 Task: Find connections with filter location La Unión with filter topic #Hiringwith filter profile language German with filter current company Denave with filter school The Interior Design Institute with filter industry Pet Services with filter service category Insurance with filter keywords title Restaurant Manager
Action: Mouse moved to (234, 258)
Screenshot: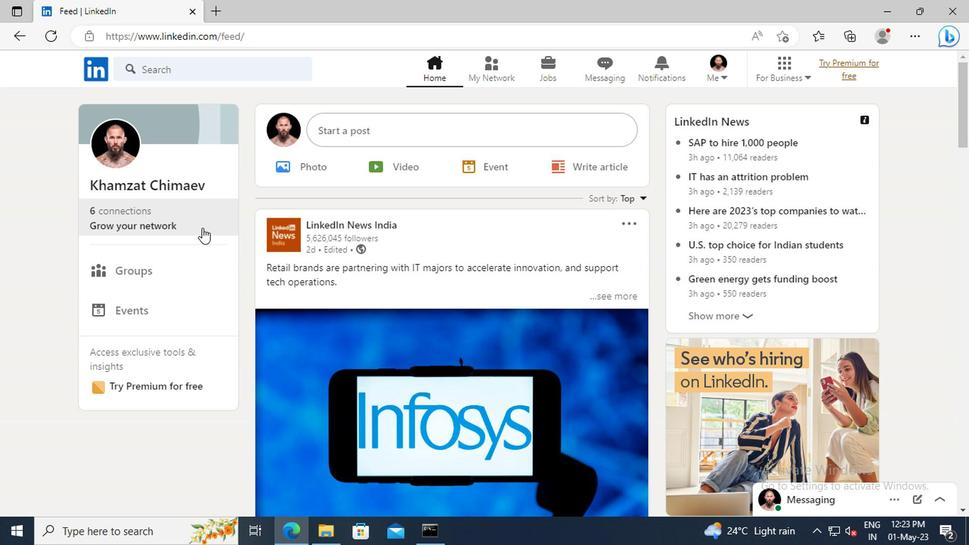 
Action: Mouse pressed left at (234, 258)
Screenshot: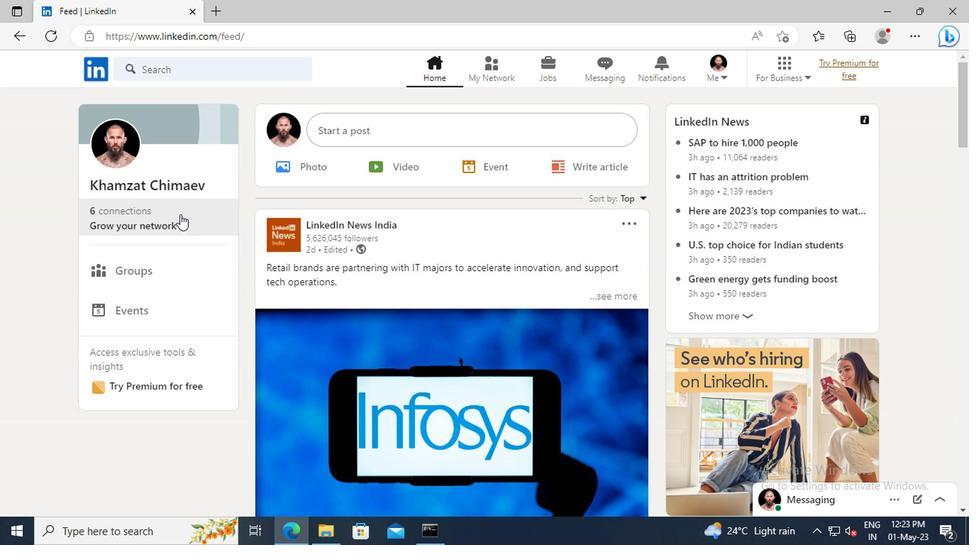 
Action: Mouse moved to (220, 213)
Screenshot: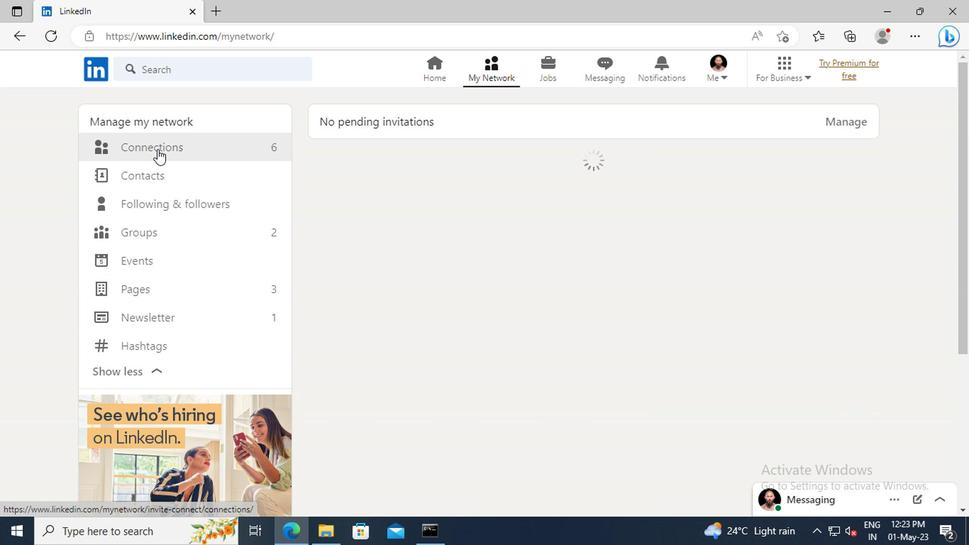 
Action: Mouse pressed left at (220, 213)
Screenshot: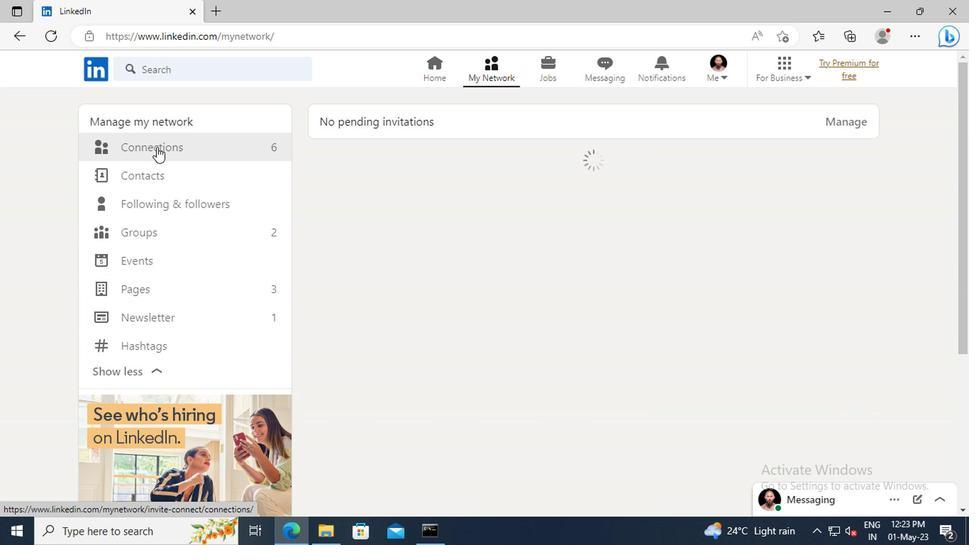 
Action: Mouse moved to (519, 218)
Screenshot: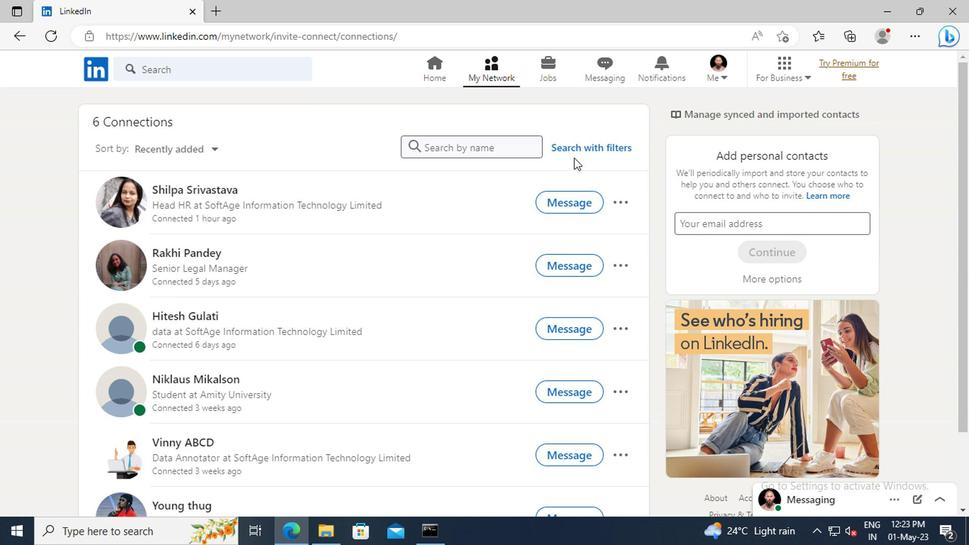 
Action: Mouse pressed left at (519, 218)
Screenshot: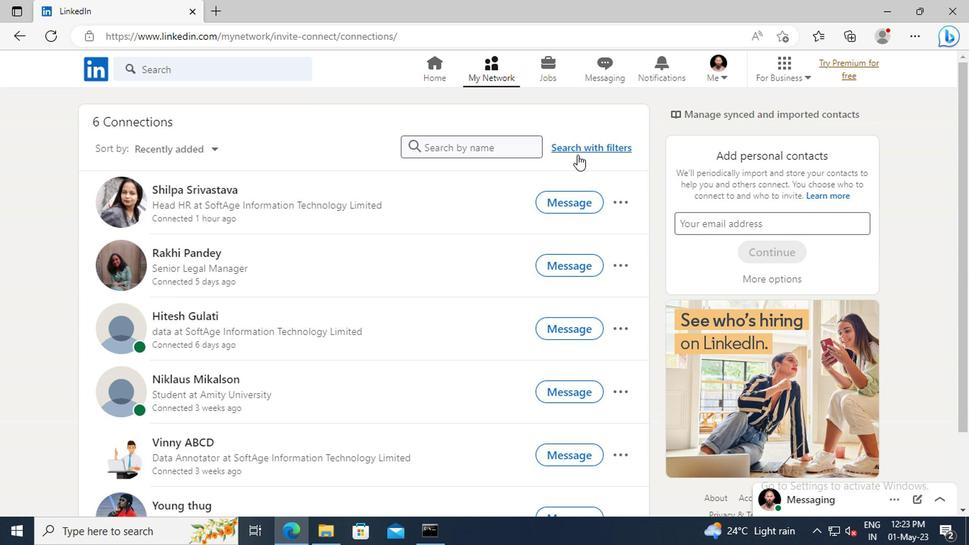 
Action: Mouse moved to (493, 188)
Screenshot: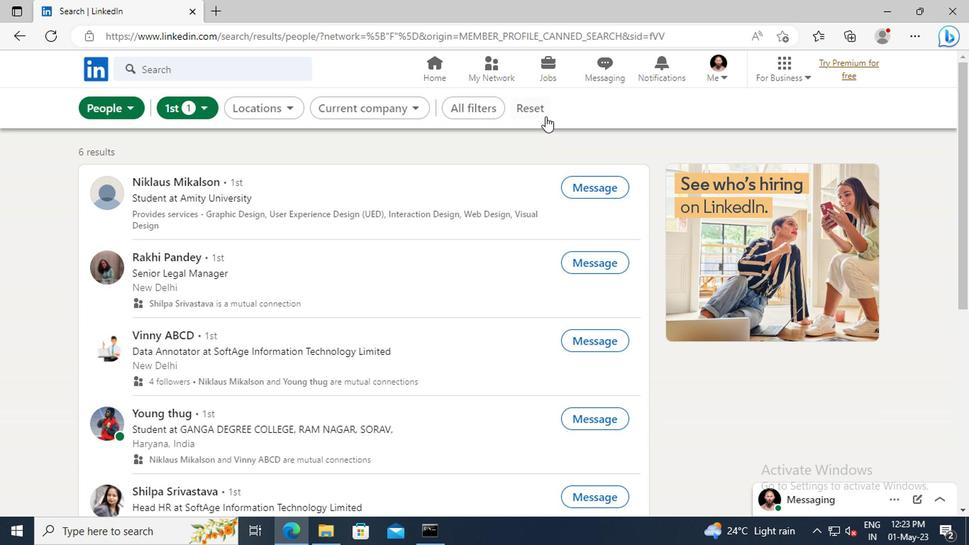 
Action: Mouse pressed left at (493, 188)
Screenshot: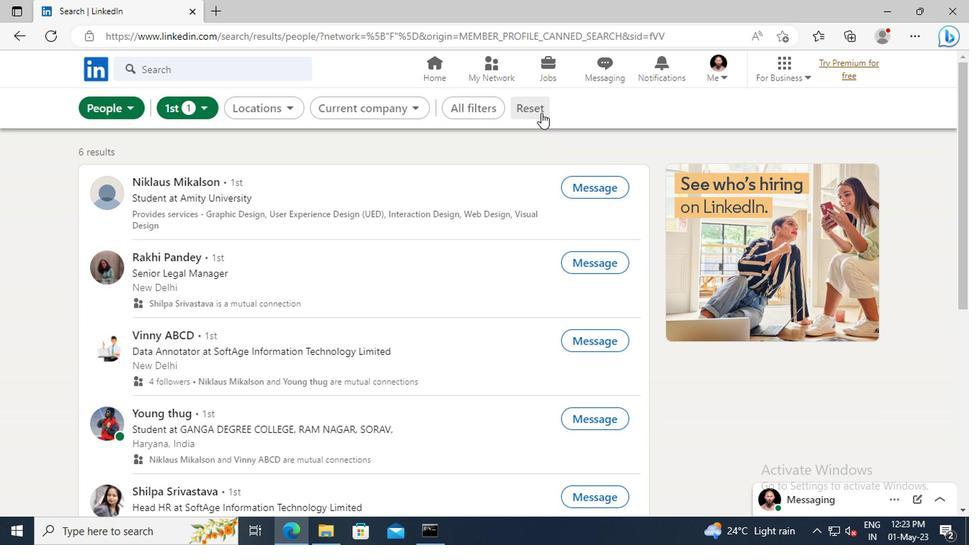 
Action: Mouse moved to (465, 187)
Screenshot: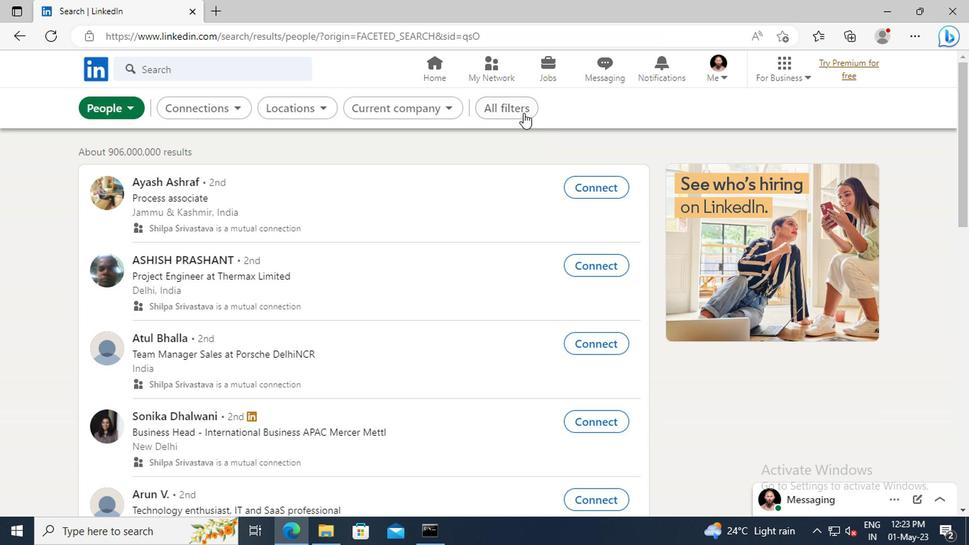
Action: Mouse pressed left at (465, 187)
Screenshot: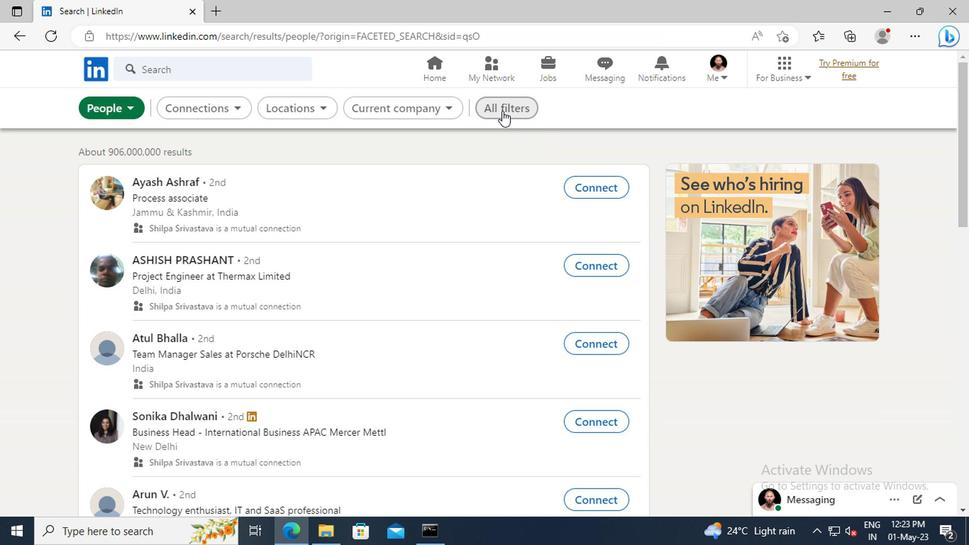 
Action: Mouse moved to (640, 275)
Screenshot: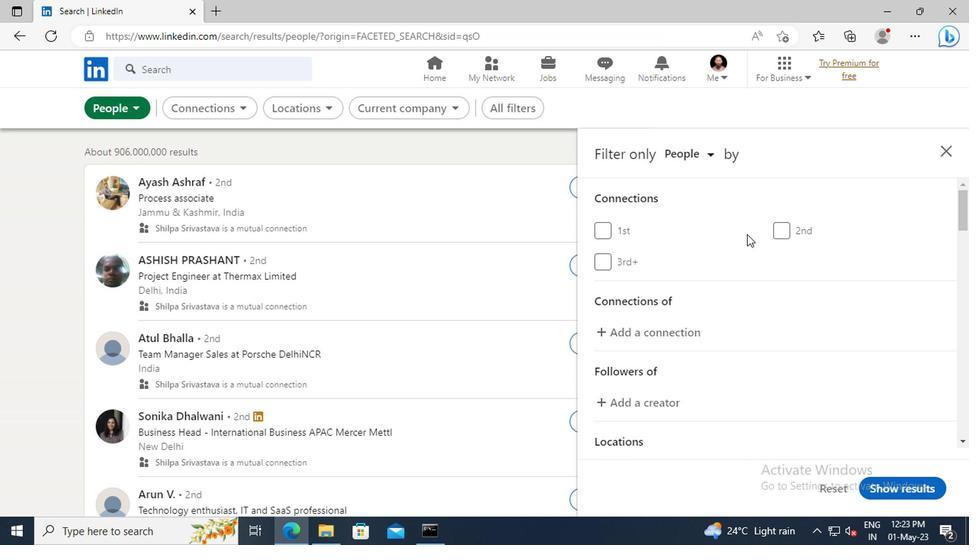 
Action: Mouse scrolled (640, 274) with delta (0, 0)
Screenshot: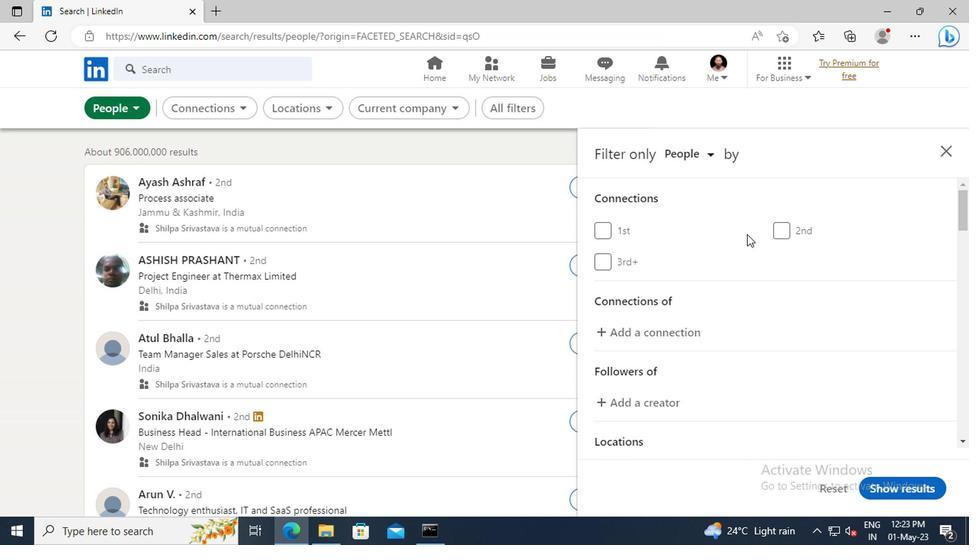
Action: Mouse scrolled (640, 274) with delta (0, 0)
Screenshot: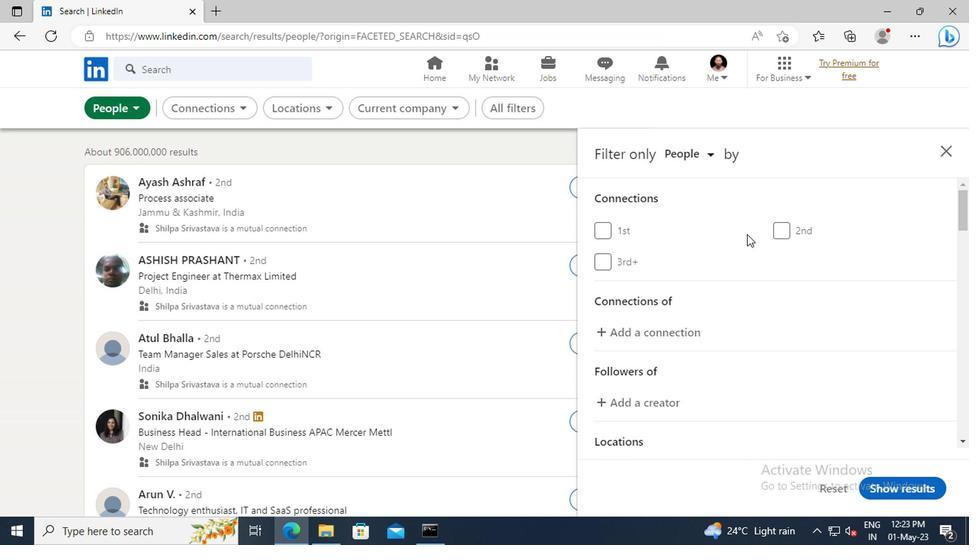 
Action: Mouse scrolled (640, 274) with delta (0, 0)
Screenshot: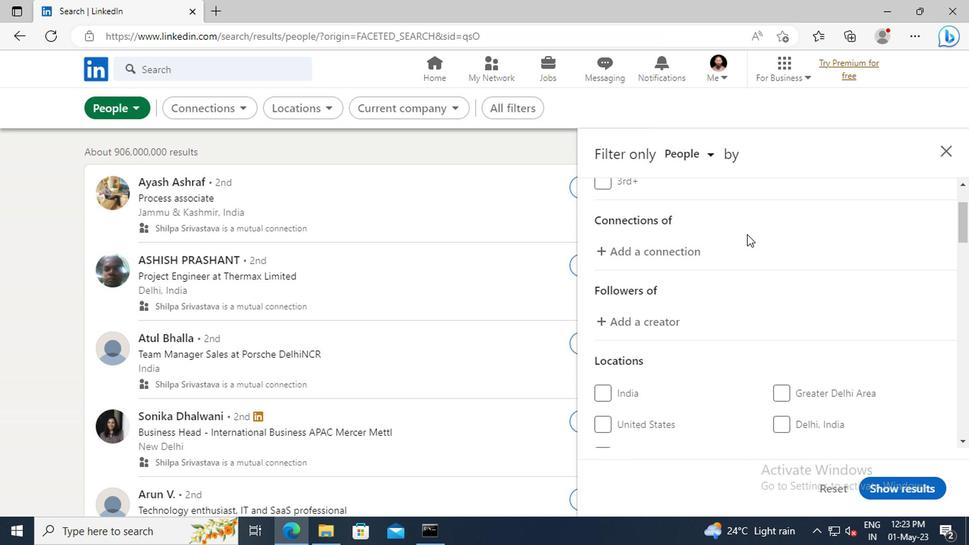 
Action: Mouse scrolled (640, 274) with delta (0, 0)
Screenshot: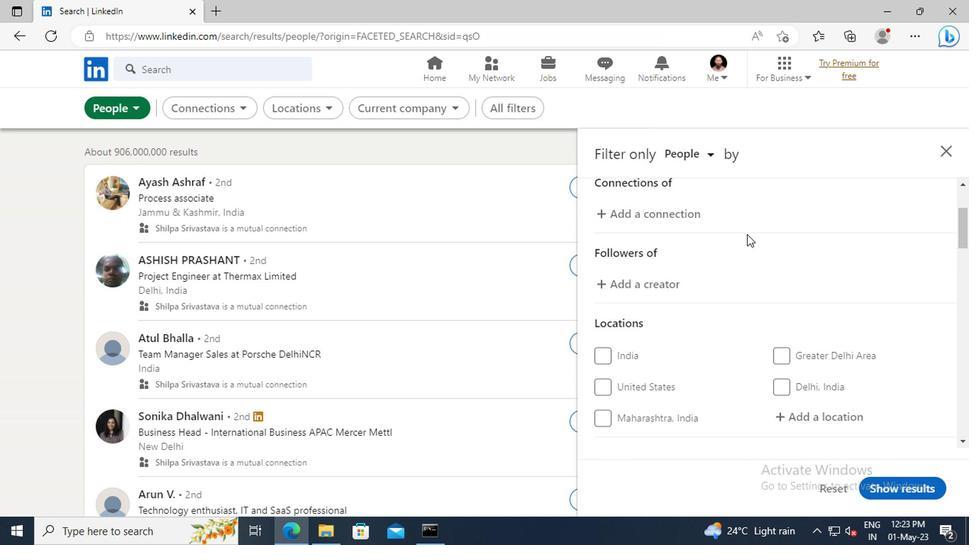 
Action: Mouse scrolled (640, 274) with delta (0, 0)
Screenshot: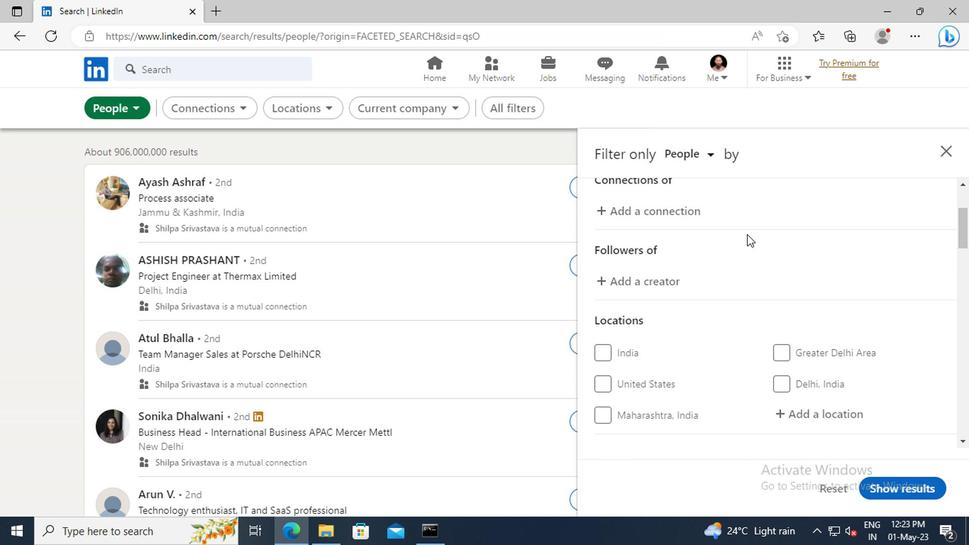 
Action: Mouse scrolled (640, 274) with delta (0, 0)
Screenshot: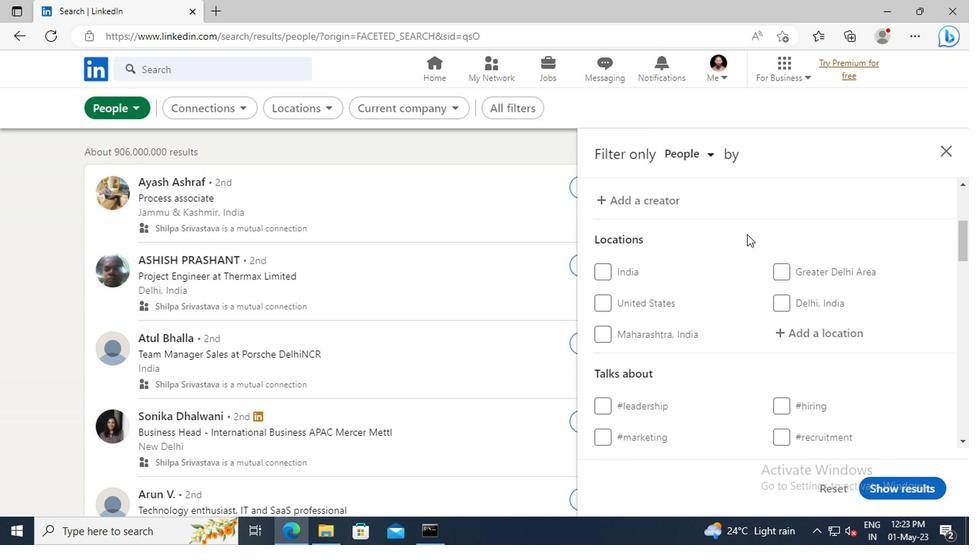 
Action: Mouse moved to (669, 314)
Screenshot: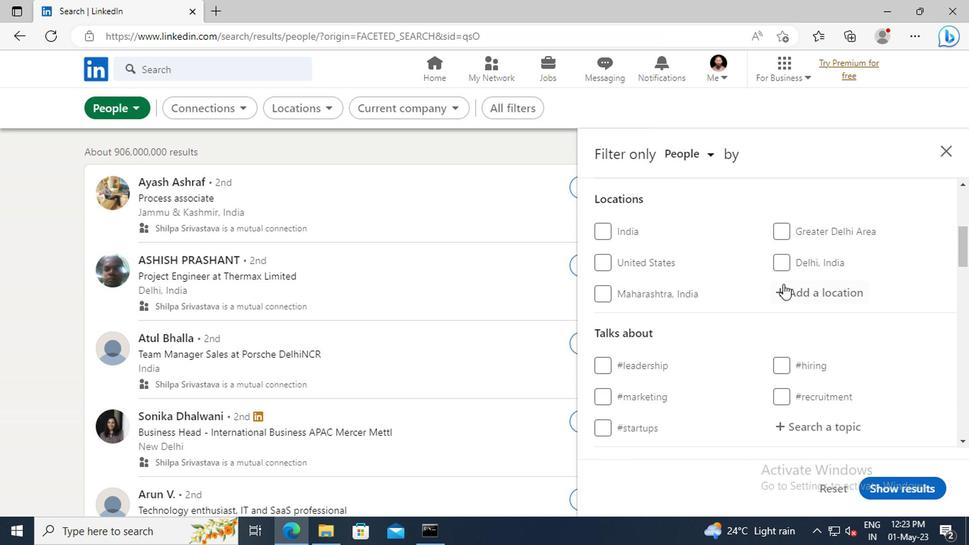
Action: Mouse pressed left at (669, 314)
Screenshot: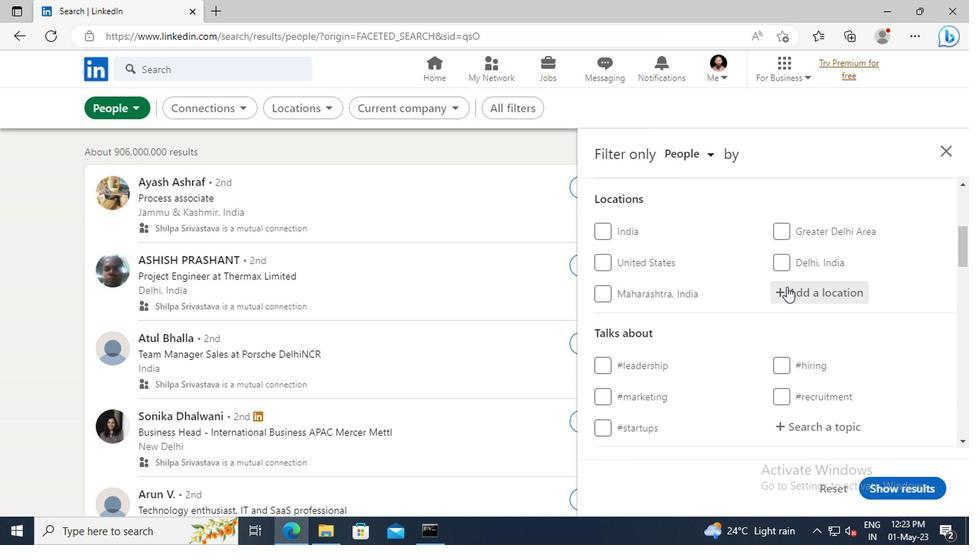 
Action: Key pressed <Key.shift>LA<Key.space><Key.shift>UNION
Screenshot: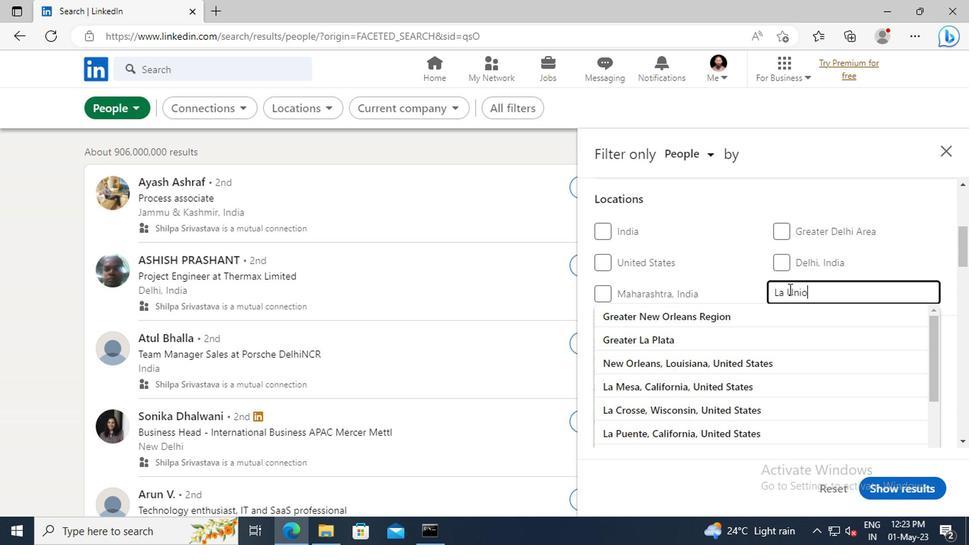 
Action: Mouse moved to (673, 333)
Screenshot: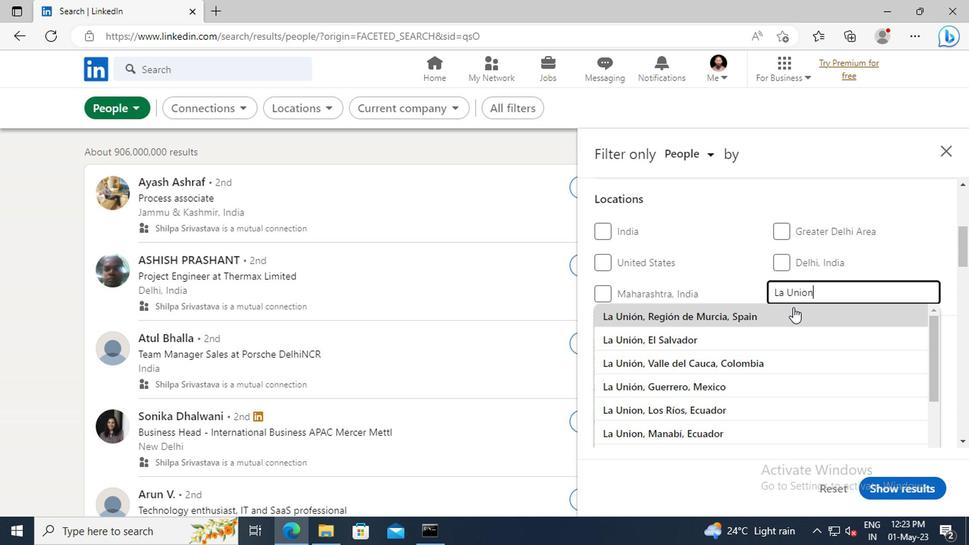 
Action: Mouse pressed left at (673, 333)
Screenshot: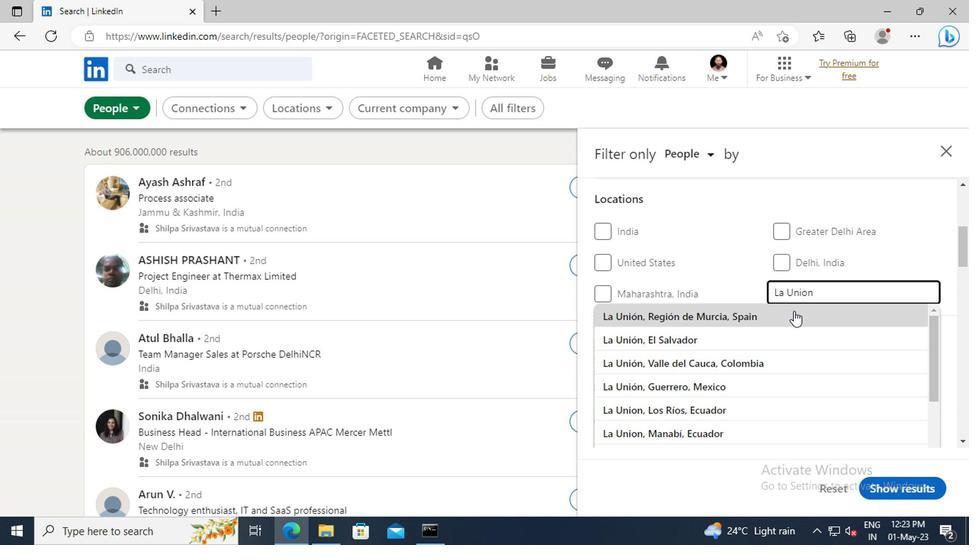 
Action: Mouse scrolled (673, 333) with delta (0, 0)
Screenshot: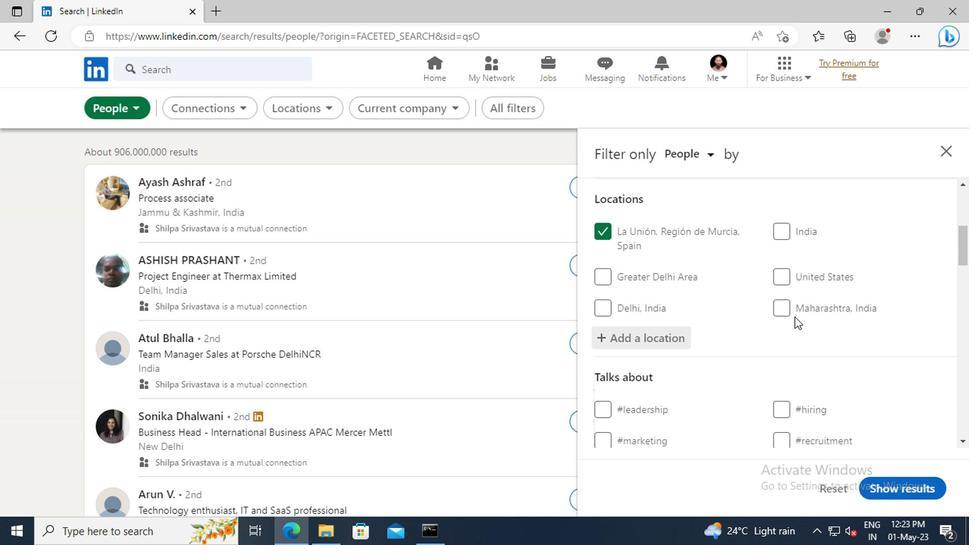 
Action: Mouse scrolled (673, 333) with delta (0, 0)
Screenshot: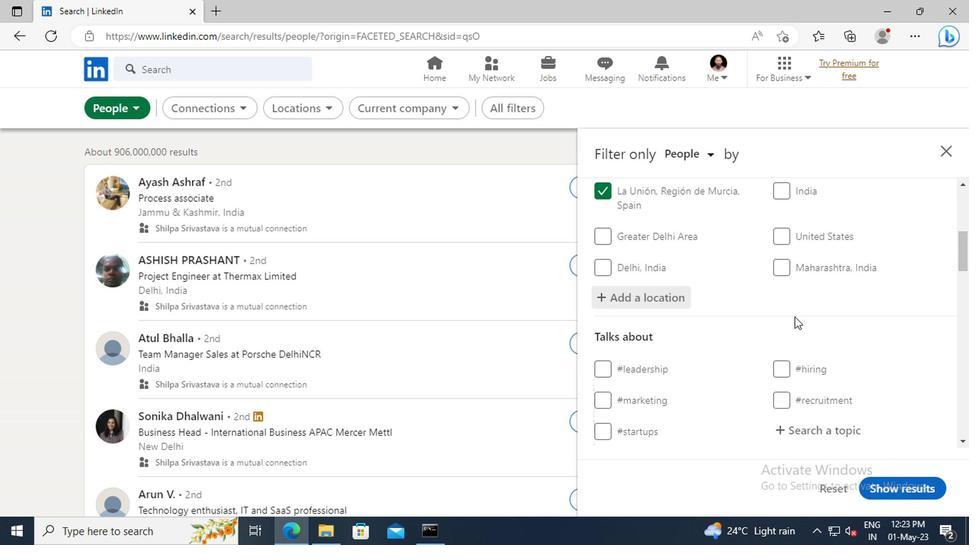 
Action: Mouse scrolled (673, 333) with delta (0, 0)
Screenshot: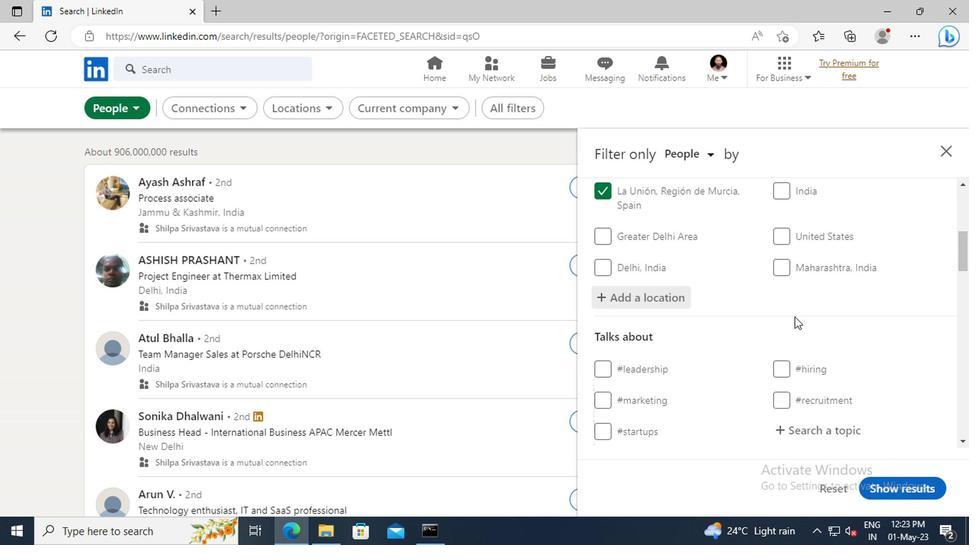 
Action: Mouse moved to (672, 353)
Screenshot: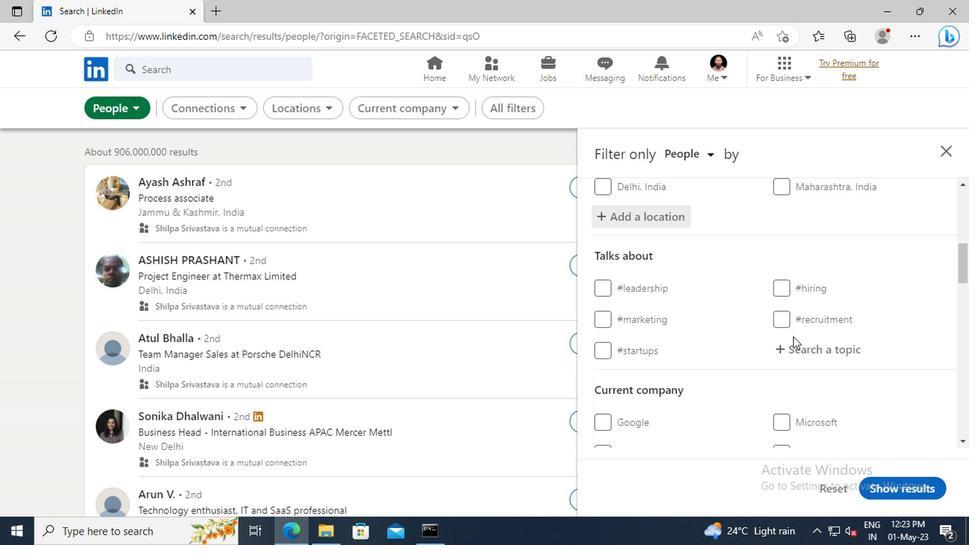 
Action: Mouse pressed left at (672, 353)
Screenshot: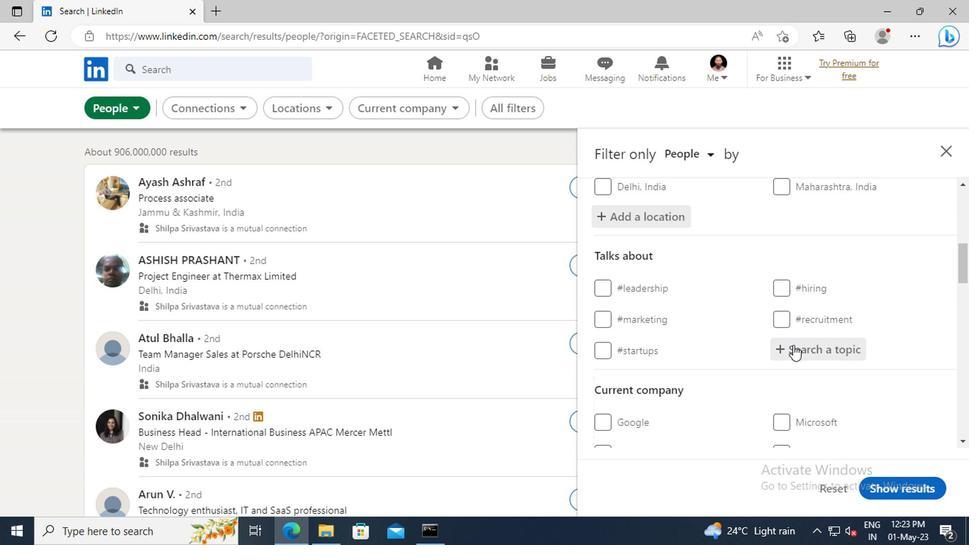 
Action: Mouse moved to (672, 353)
Screenshot: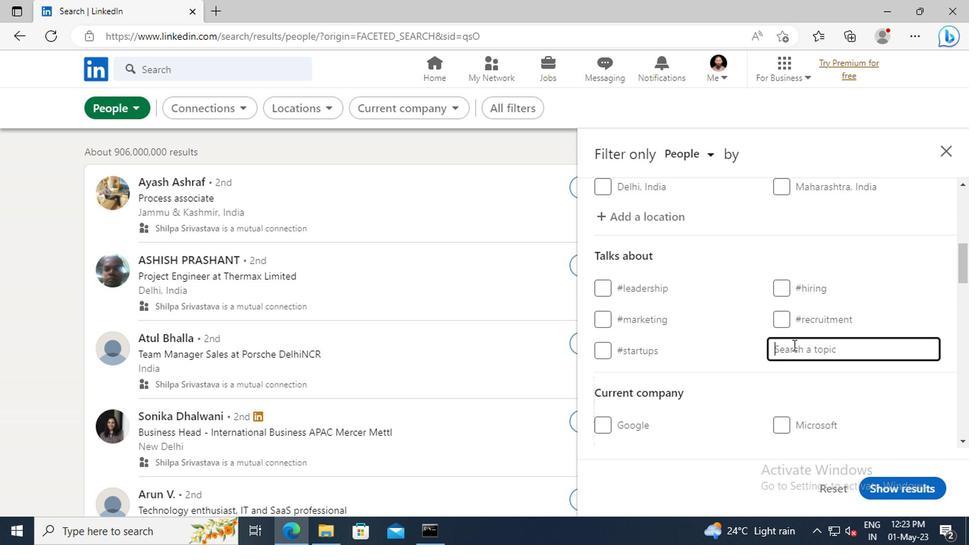 
Action: Key pressed <Key.shift>HIRING
Screenshot: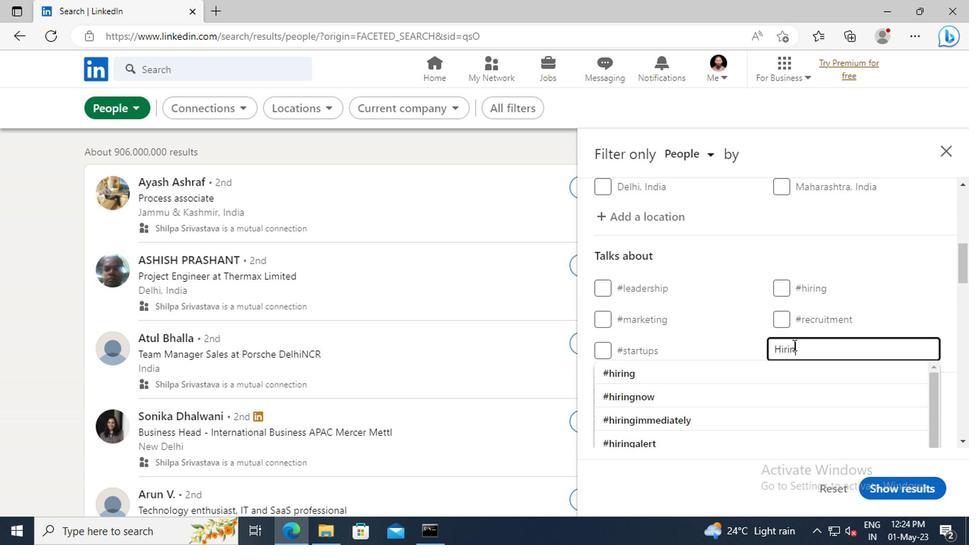 
Action: Mouse moved to (660, 374)
Screenshot: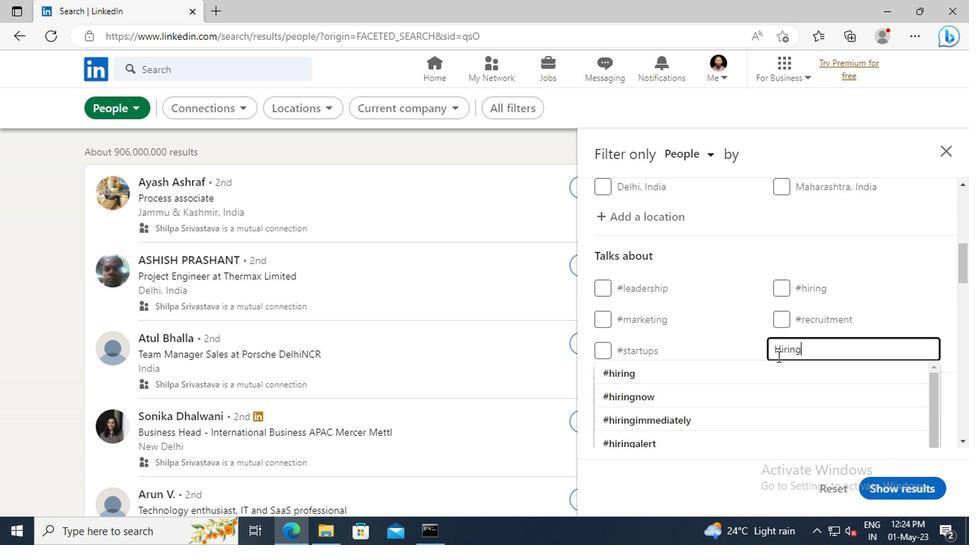 
Action: Mouse pressed left at (660, 374)
Screenshot: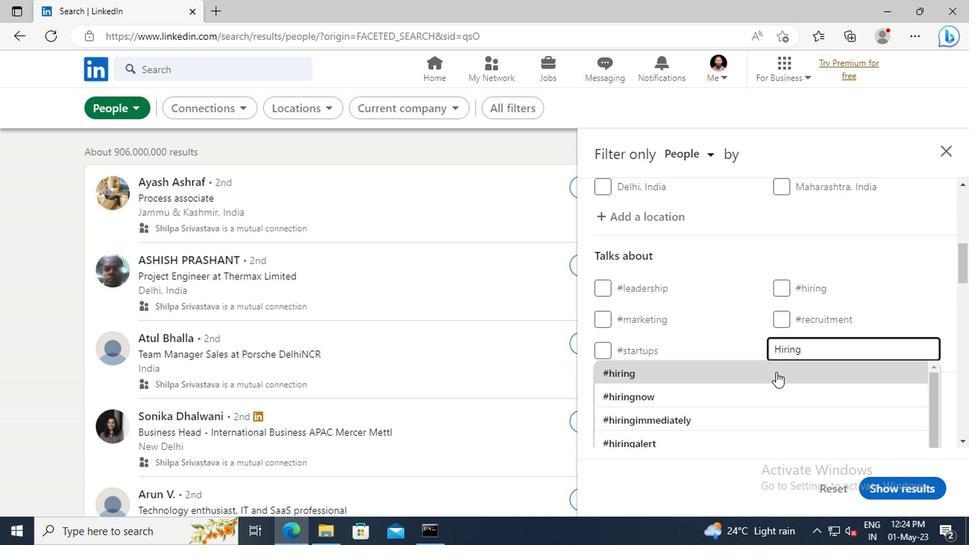 
Action: Mouse scrolled (660, 374) with delta (0, 0)
Screenshot: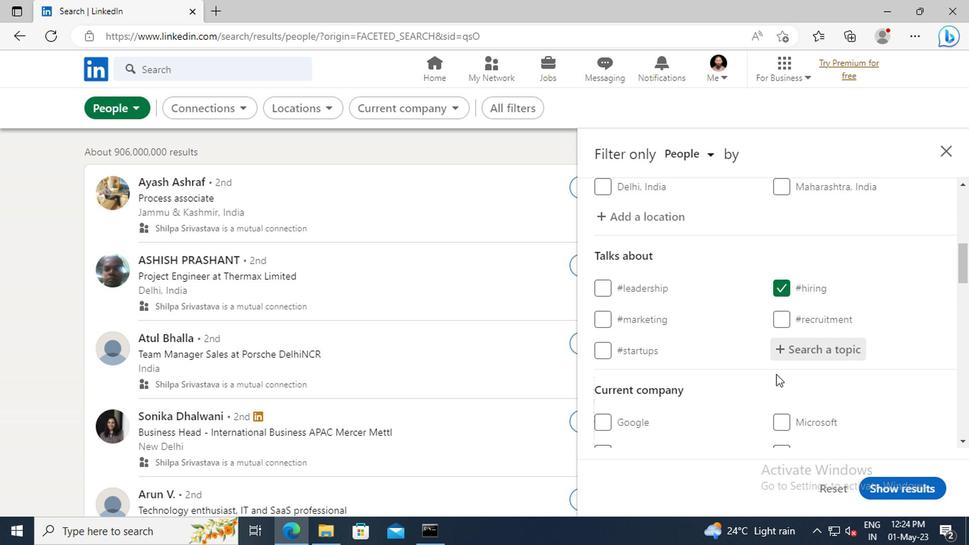 
Action: Mouse scrolled (660, 374) with delta (0, 0)
Screenshot: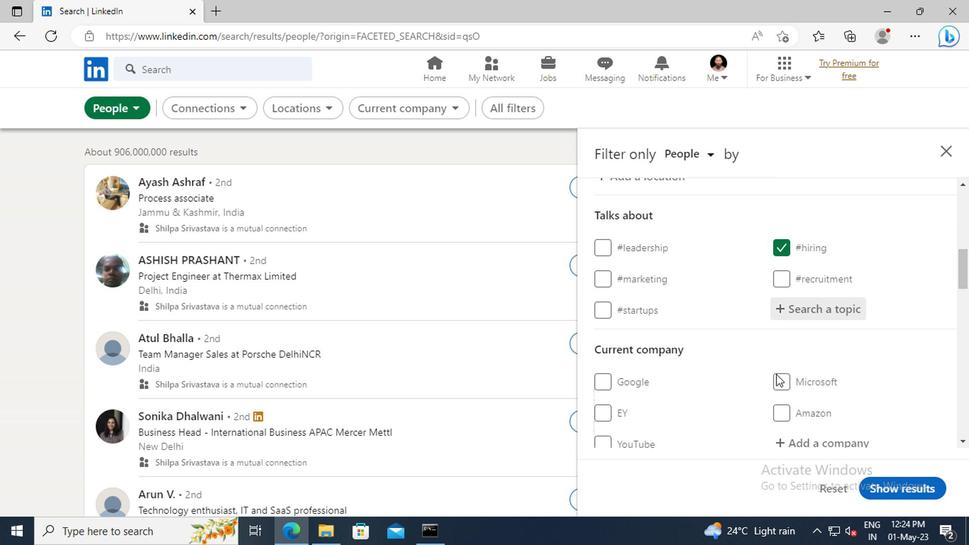 
Action: Mouse scrolled (660, 374) with delta (0, 0)
Screenshot: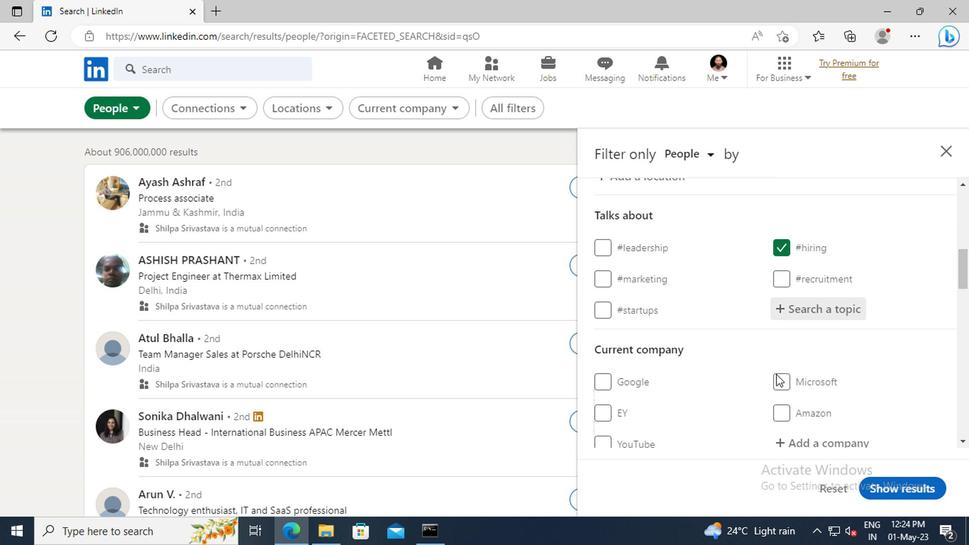
Action: Mouse scrolled (660, 374) with delta (0, 0)
Screenshot: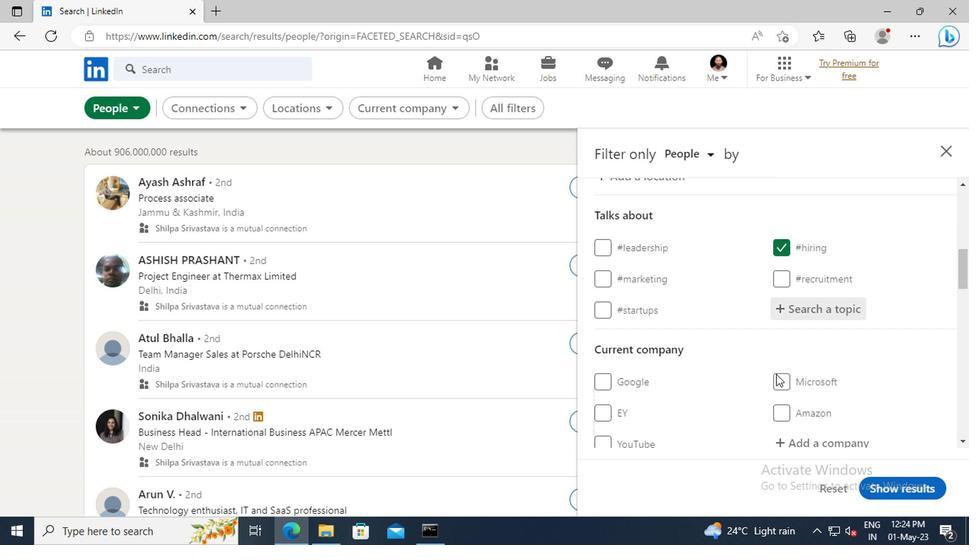 
Action: Mouse scrolled (660, 374) with delta (0, 0)
Screenshot: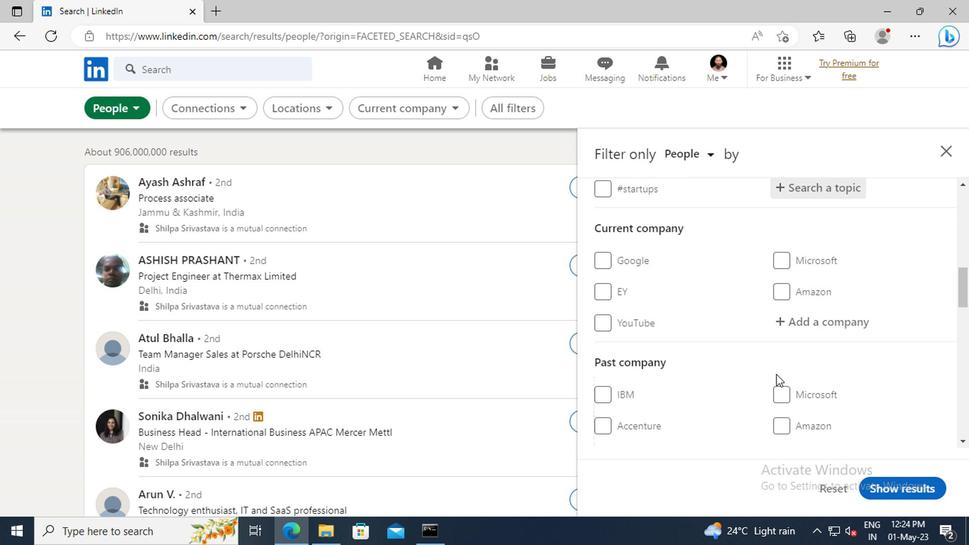 
Action: Mouse scrolled (660, 374) with delta (0, 0)
Screenshot: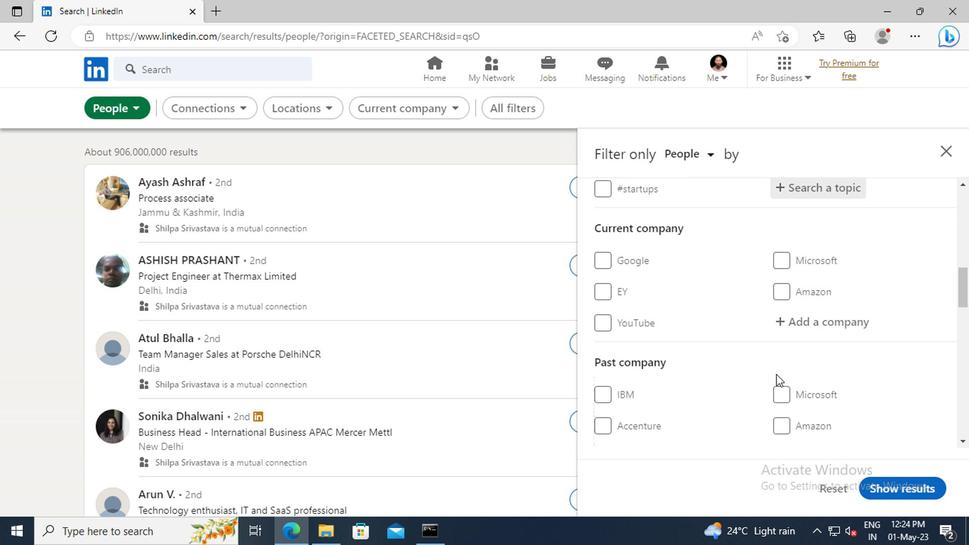 
Action: Mouse scrolled (660, 374) with delta (0, 0)
Screenshot: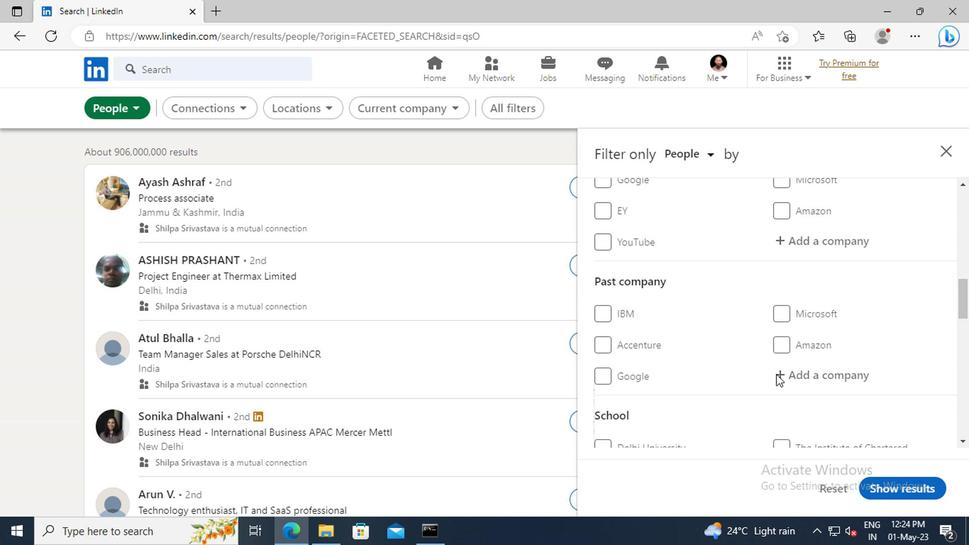 
Action: Mouse scrolled (660, 374) with delta (0, 0)
Screenshot: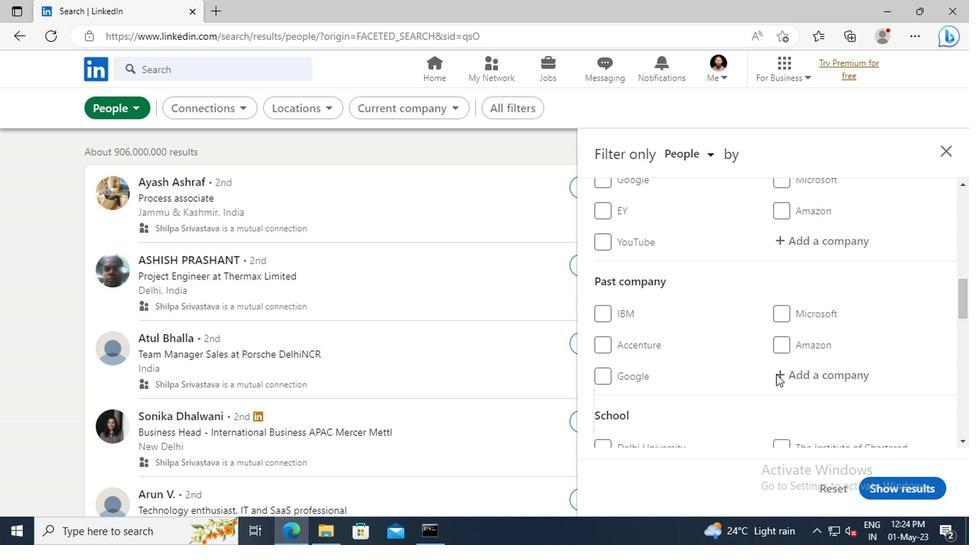 
Action: Mouse scrolled (660, 374) with delta (0, 0)
Screenshot: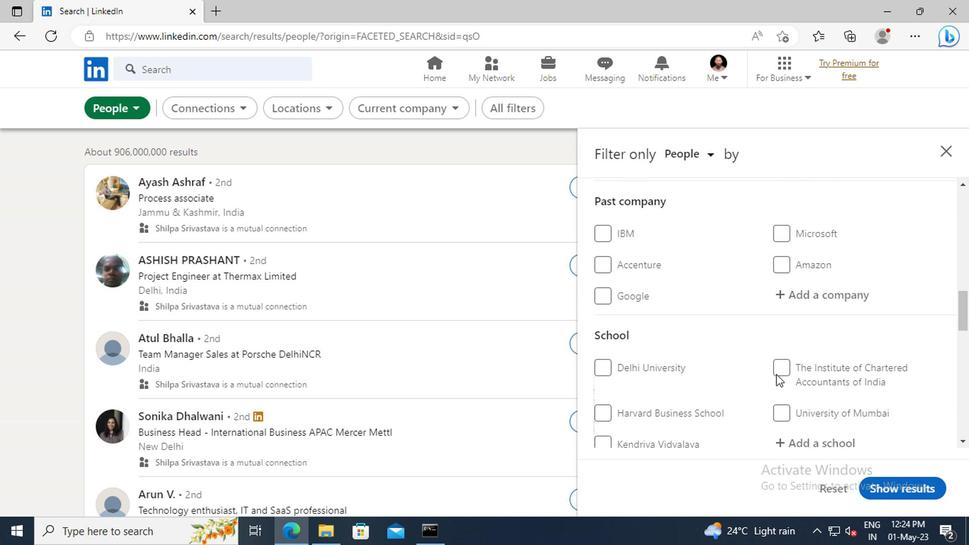 
Action: Mouse scrolled (660, 374) with delta (0, 0)
Screenshot: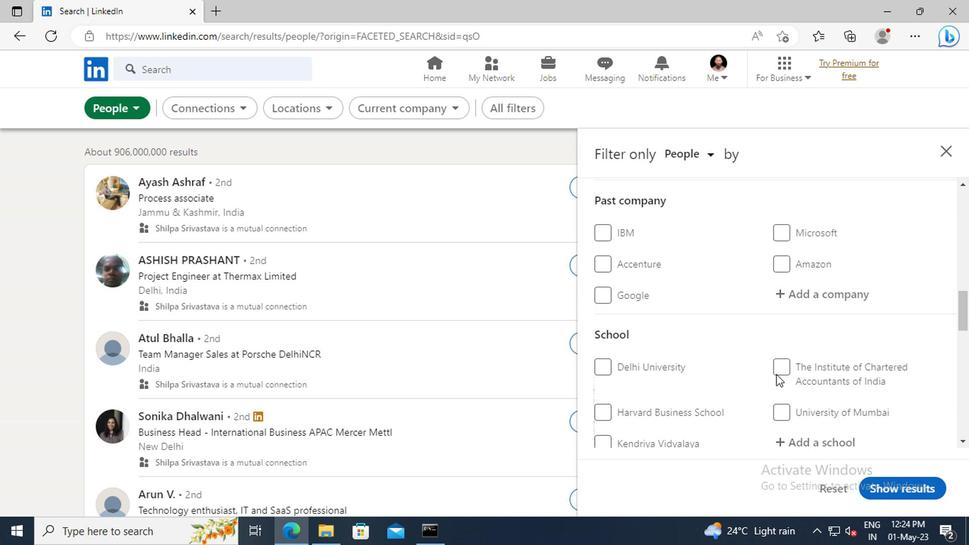 
Action: Mouse scrolled (660, 374) with delta (0, 0)
Screenshot: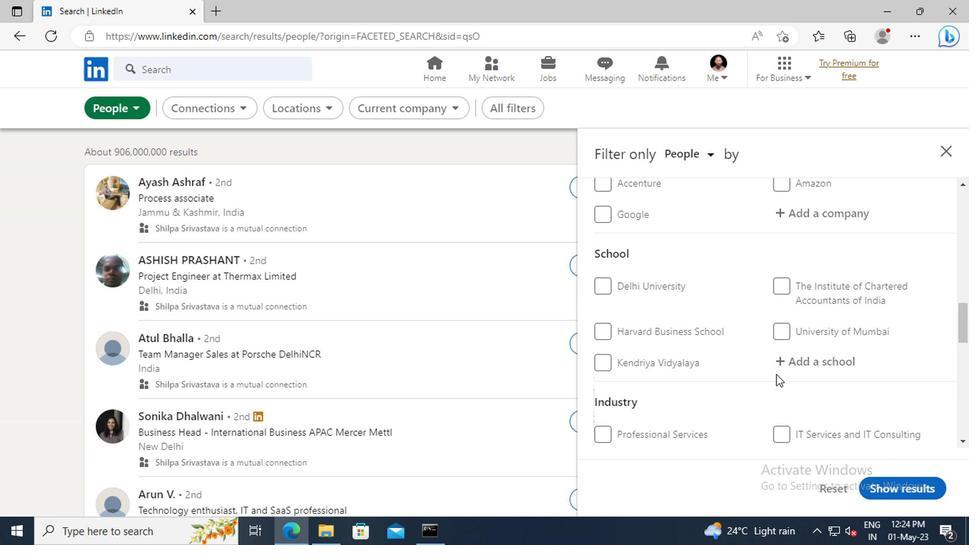 
Action: Mouse scrolled (660, 374) with delta (0, 0)
Screenshot: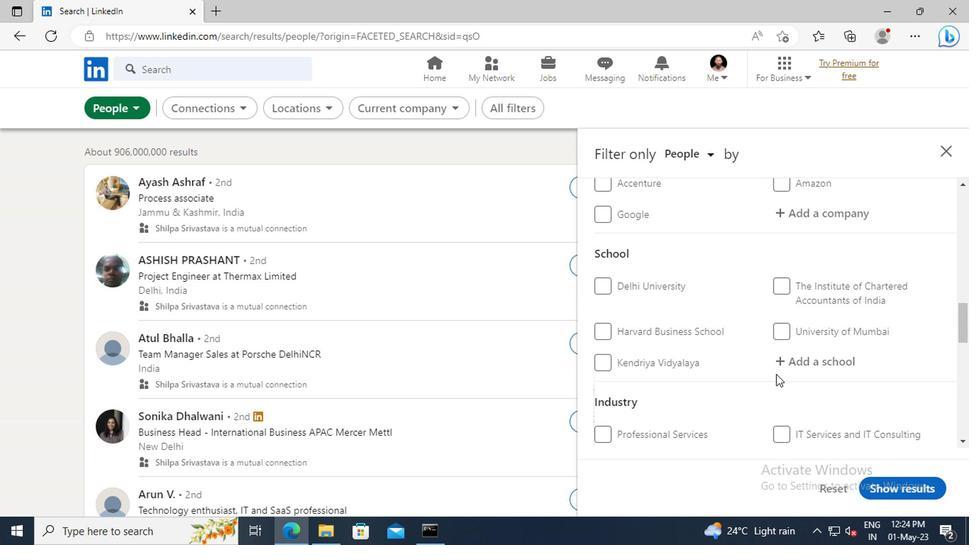 
Action: Mouse scrolled (660, 374) with delta (0, 0)
Screenshot: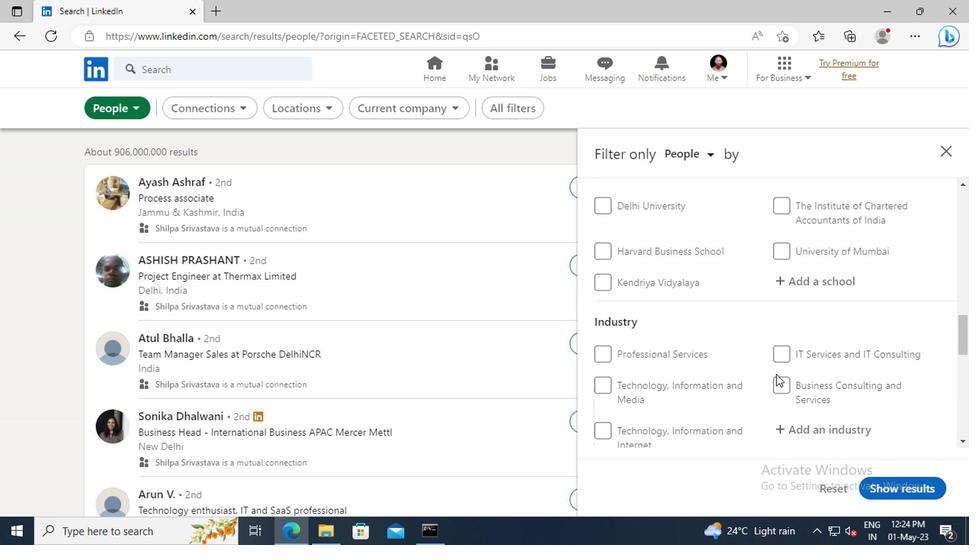 
Action: Mouse scrolled (660, 374) with delta (0, 0)
Screenshot: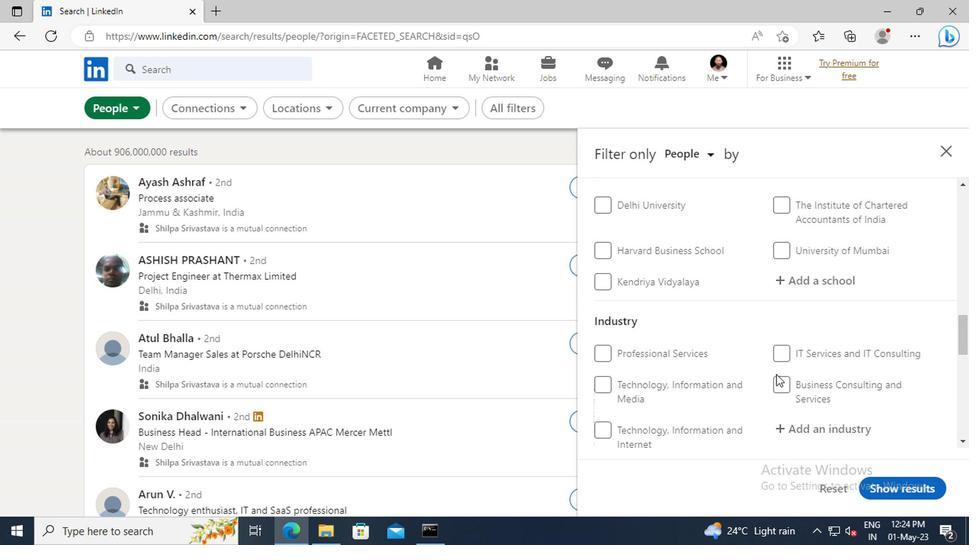 
Action: Mouse scrolled (660, 374) with delta (0, 0)
Screenshot: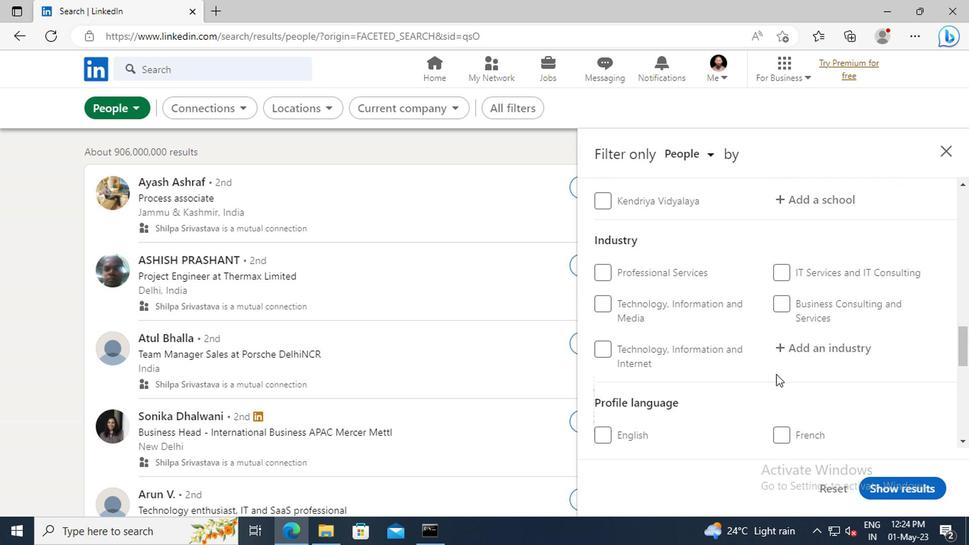 
Action: Mouse scrolled (660, 374) with delta (0, 0)
Screenshot: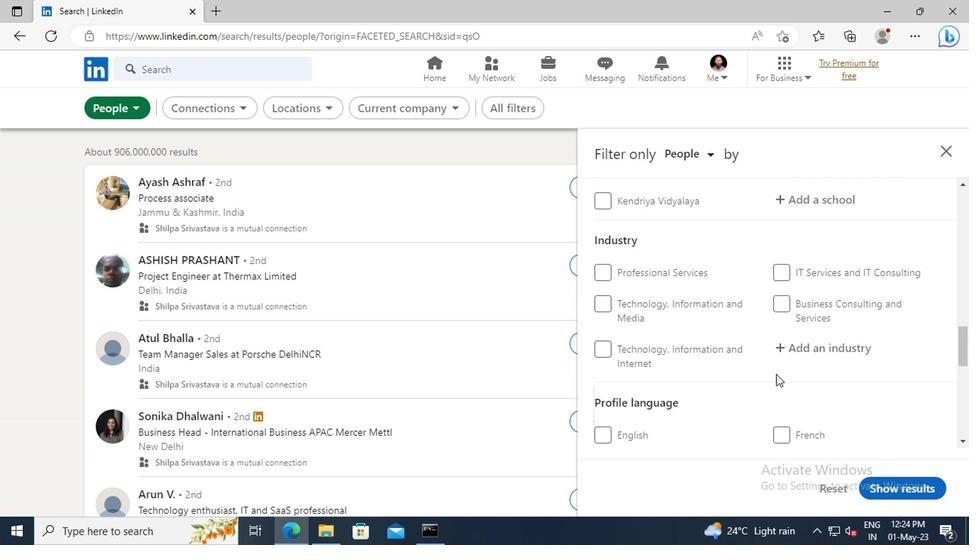 
Action: Mouse scrolled (660, 374) with delta (0, 0)
Screenshot: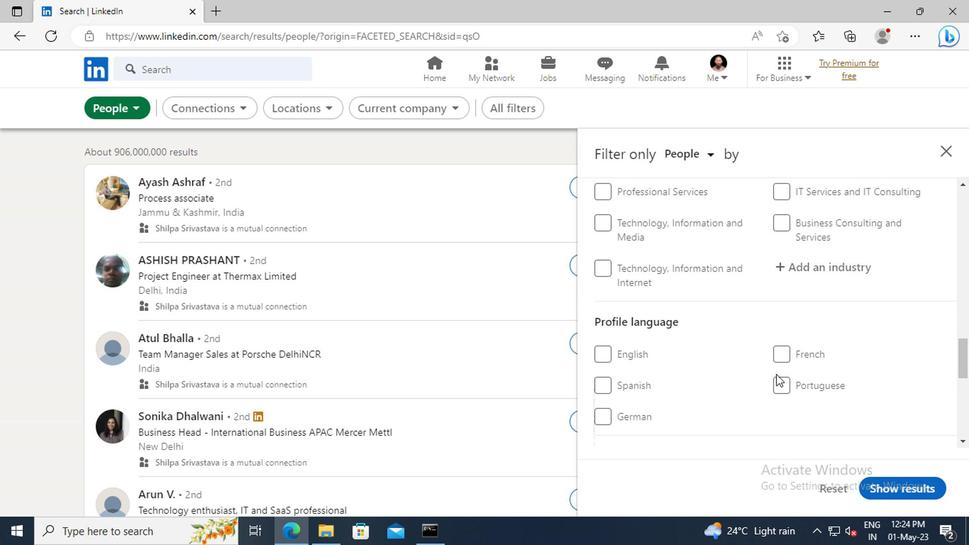 
Action: Mouse moved to (539, 380)
Screenshot: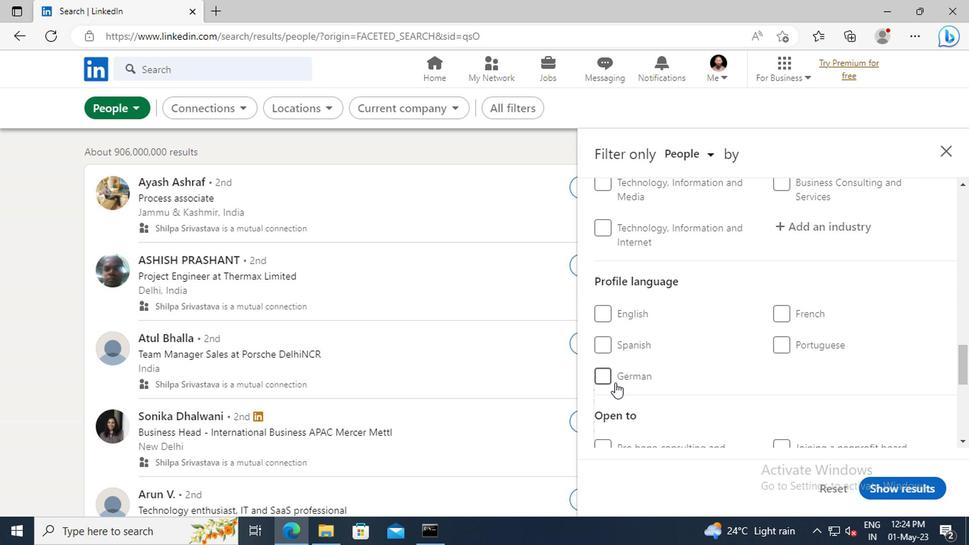 
Action: Mouse pressed left at (539, 380)
Screenshot: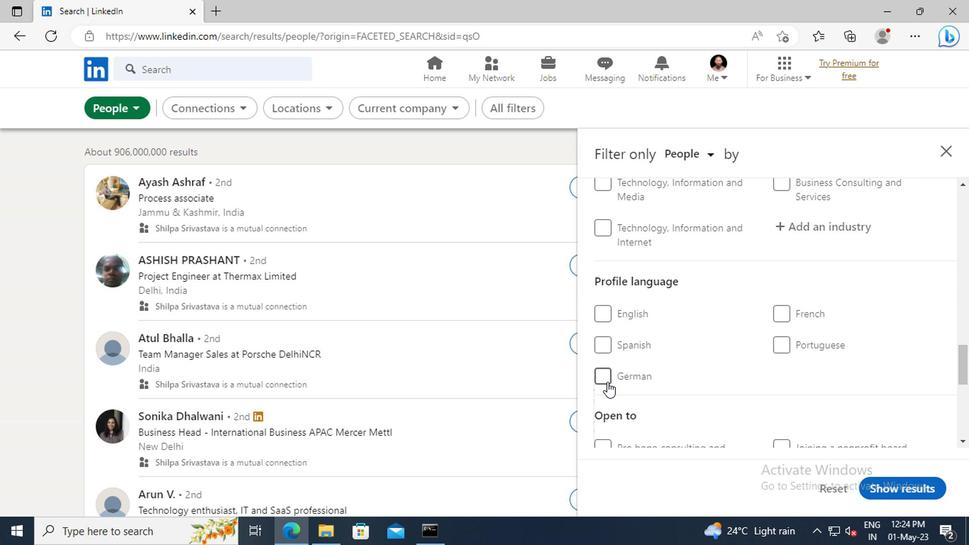 
Action: Mouse moved to (657, 370)
Screenshot: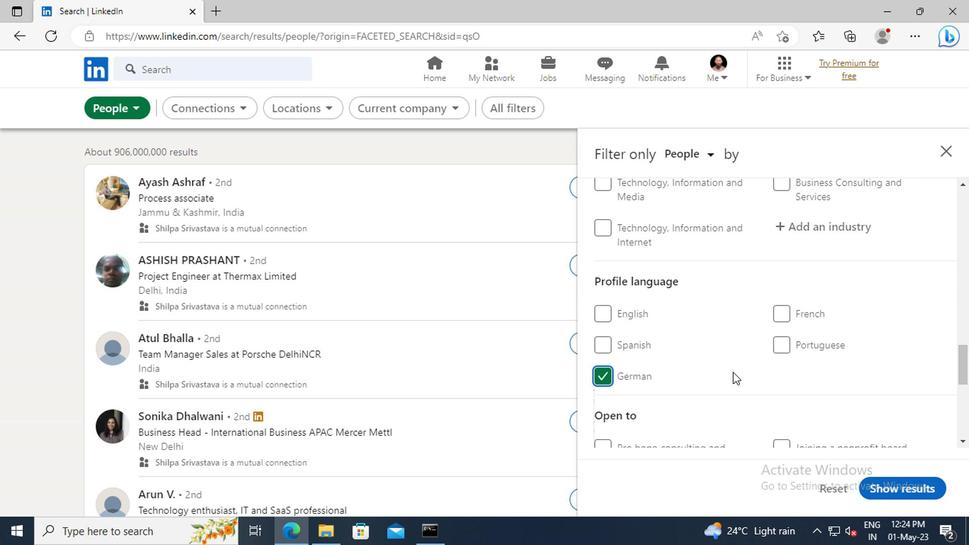 
Action: Mouse scrolled (657, 371) with delta (0, 0)
Screenshot: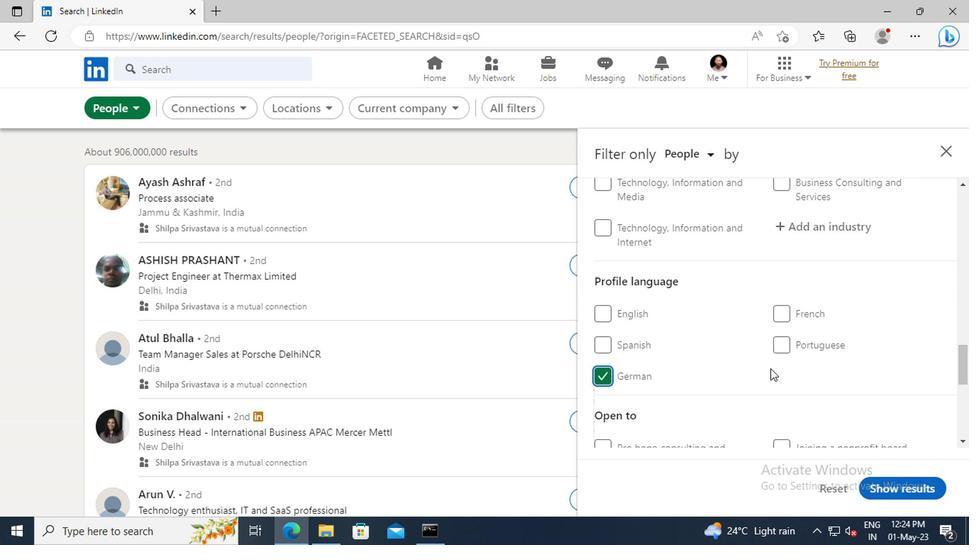 
Action: Mouse scrolled (657, 371) with delta (0, 0)
Screenshot: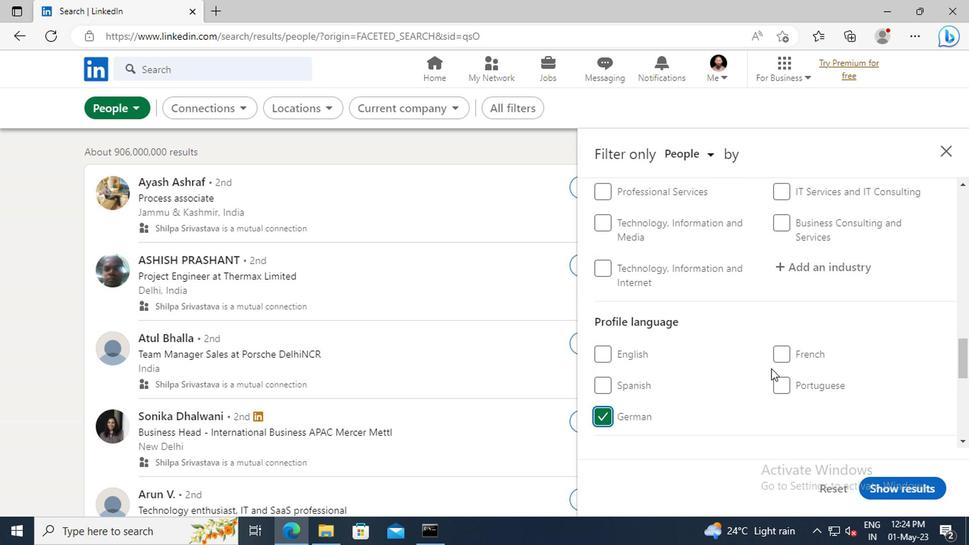 
Action: Mouse moved to (657, 370)
Screenshot: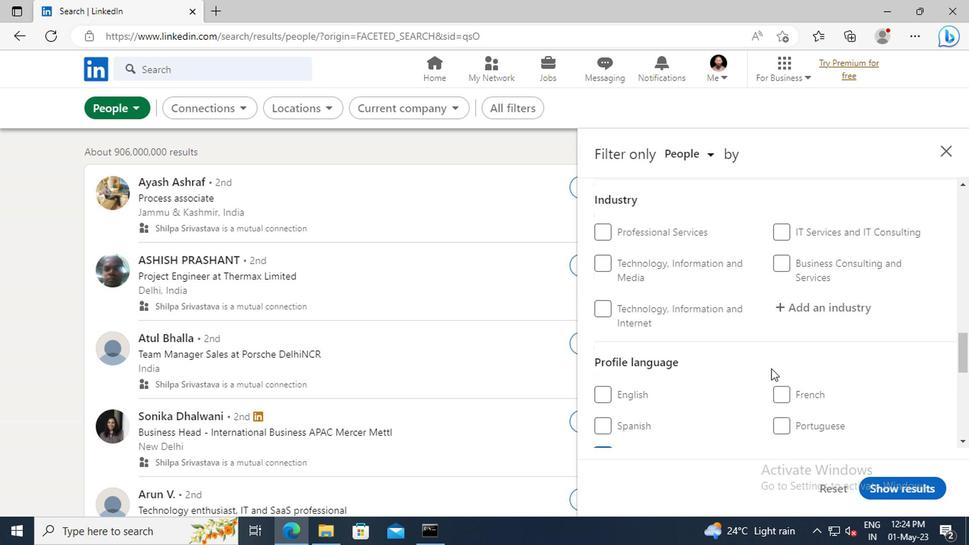 
Action: Mouse scrolled (657, 370) with delta (0, 0)
Screenshot: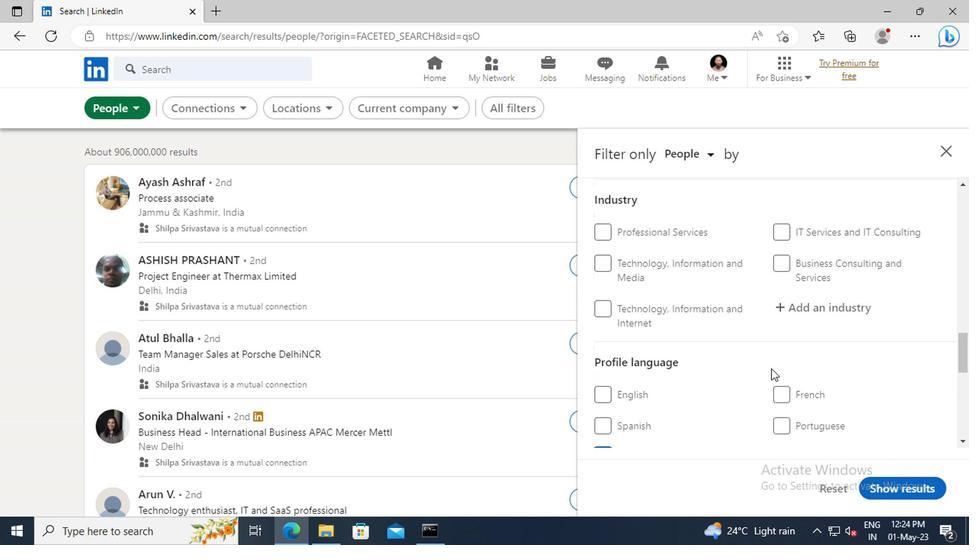 
Action: Mouse scrolled (657, 370) with delta (0, 0)
Screenshot: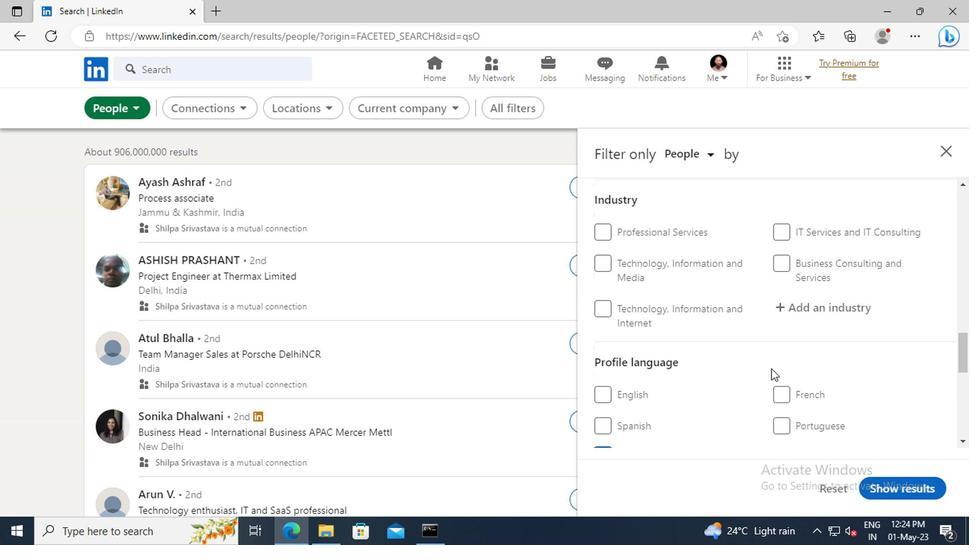
Action: Mouse scrolled (657, 370) with delta (0, 0)
Screenshot: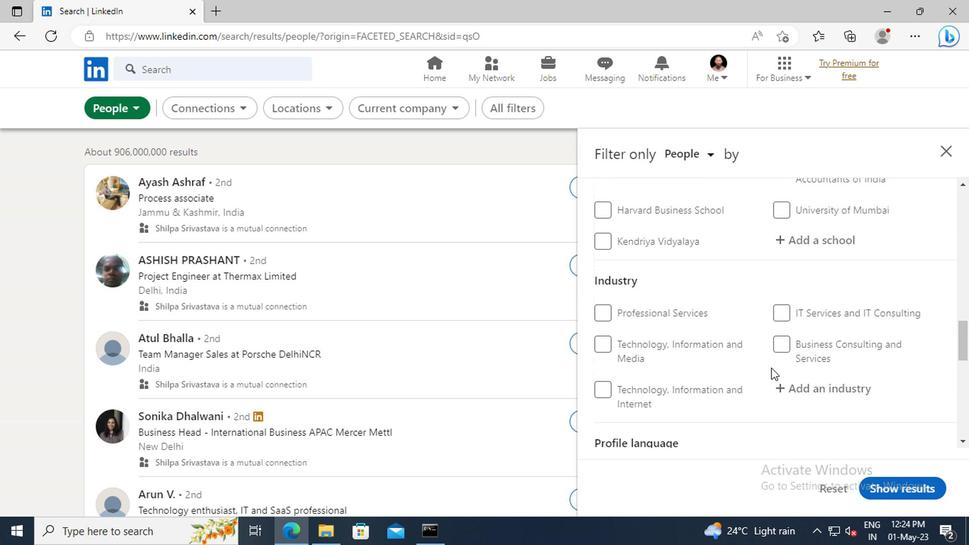 
Action: Mouse scrolled (657, 370) with delta (0, 0)
Screenshot: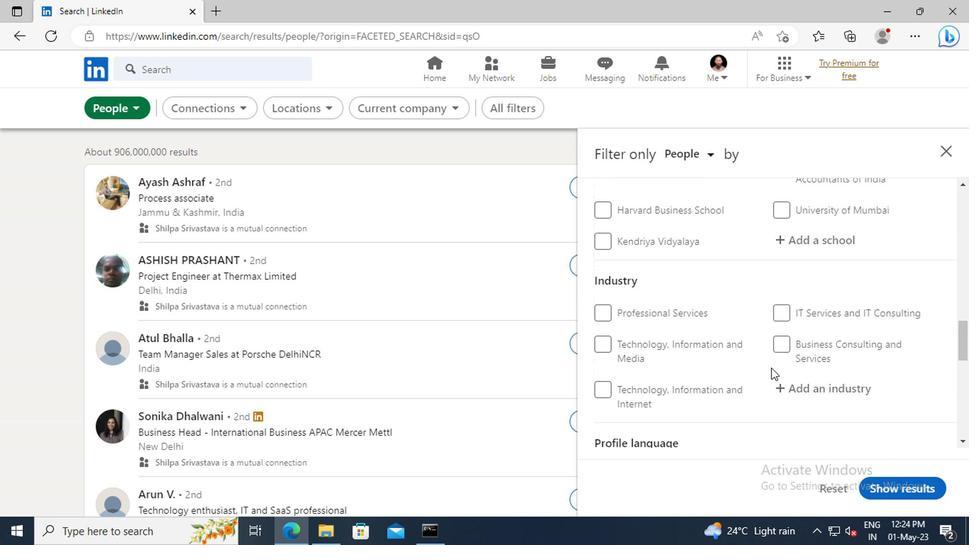 
Action: Mouse scrolled (657, 370) with delta (0, 0)
Screenshot: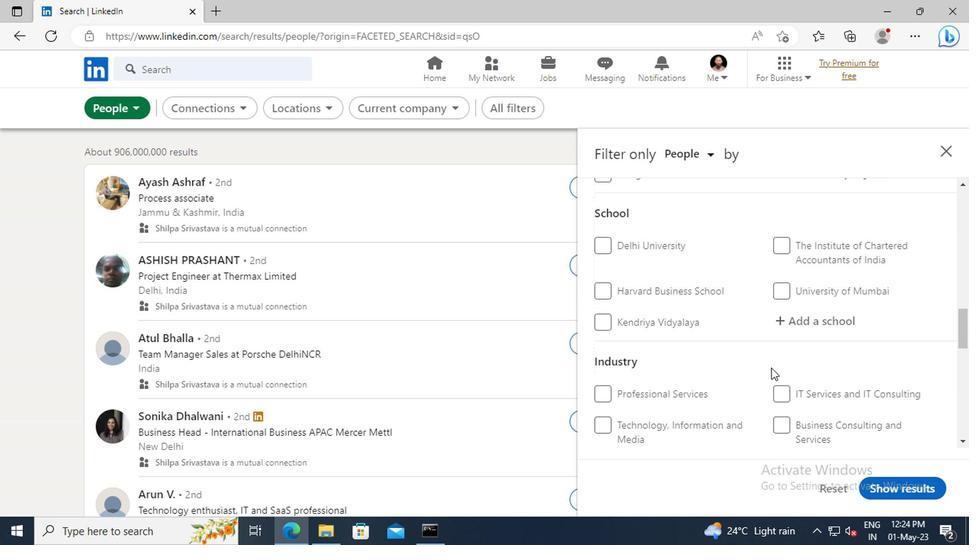 
Action: Mouse scrolled (657, 370) with delta (0, 0)
Screenshot: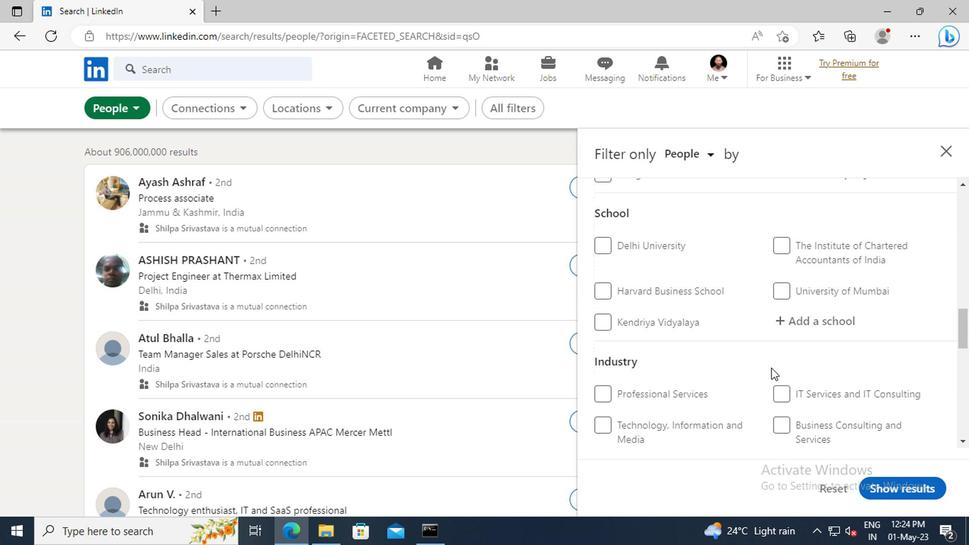 
Action: Mouse scrolled (657, 370) with delta (0, 0)
Screenshot: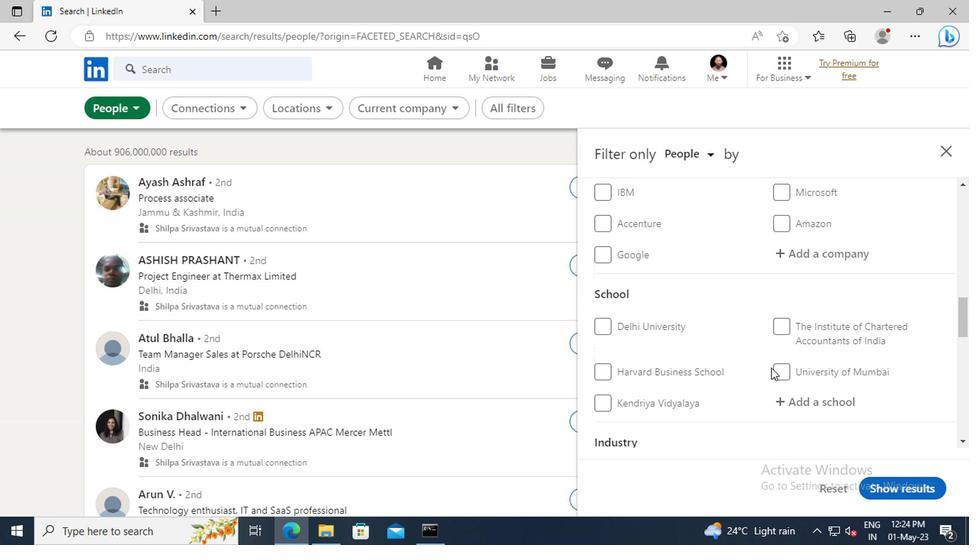 
Action: Mouse scrolled (657, 370) with delta (0, 0)
Screenshot: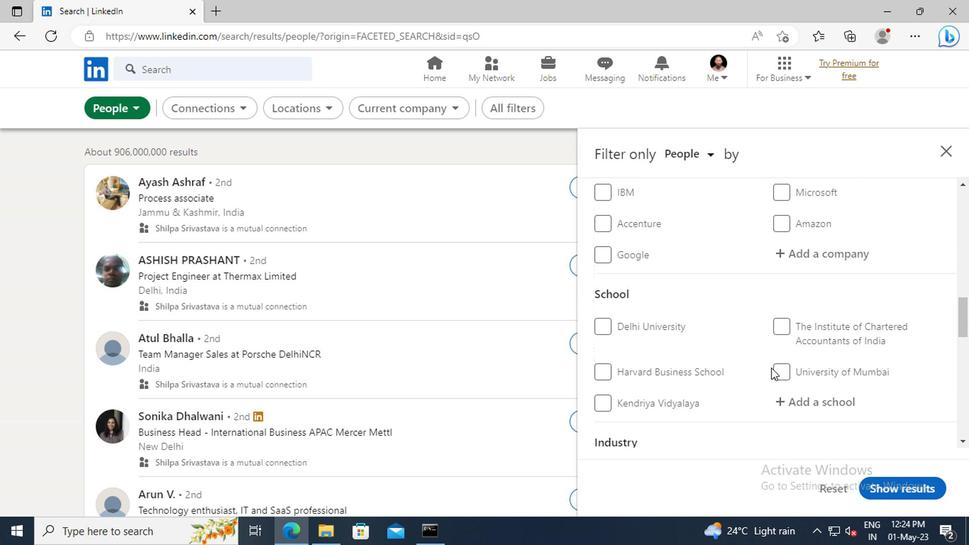 
Action: Mouse scrolled (657, 370) with delta (0, 0)
Screenshot: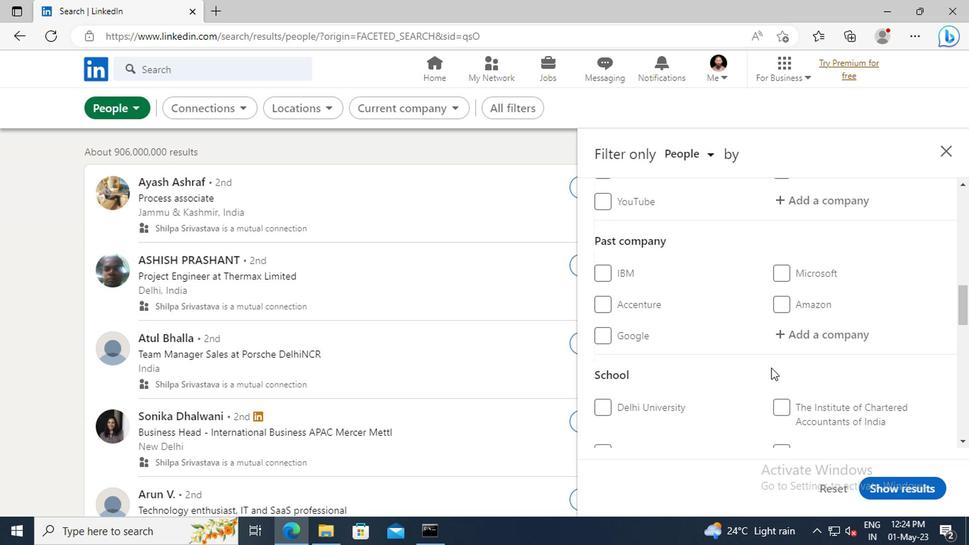 
Action: Mouse scrolled (657, 370) with delta (0, 0)
Screenshot: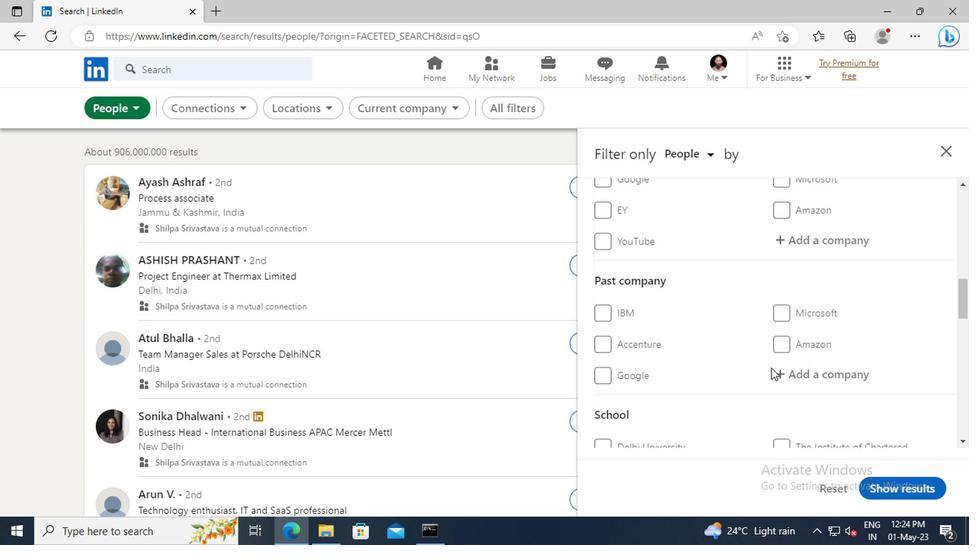 
Action: Mouse scrolled (657, 370) with delta (0, 0)
Screenshot: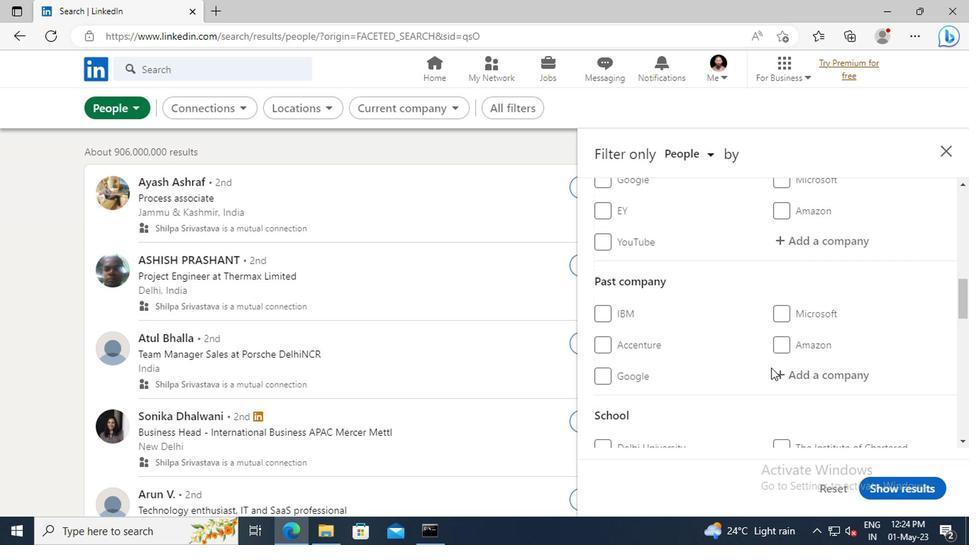 
Action: Mouse moved to (673, 335)
Screenshot: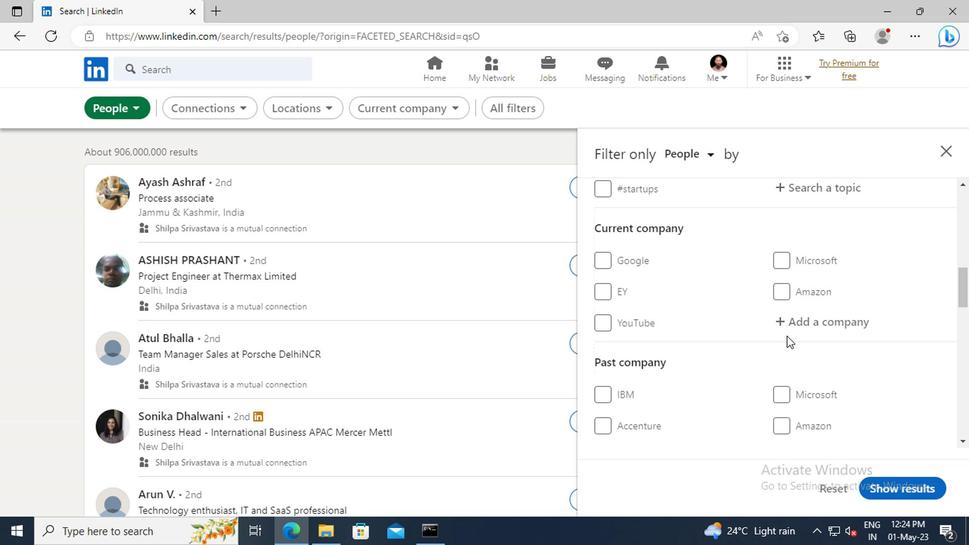 
Action: Mouse pressed left at (673, 335)
Screenshot: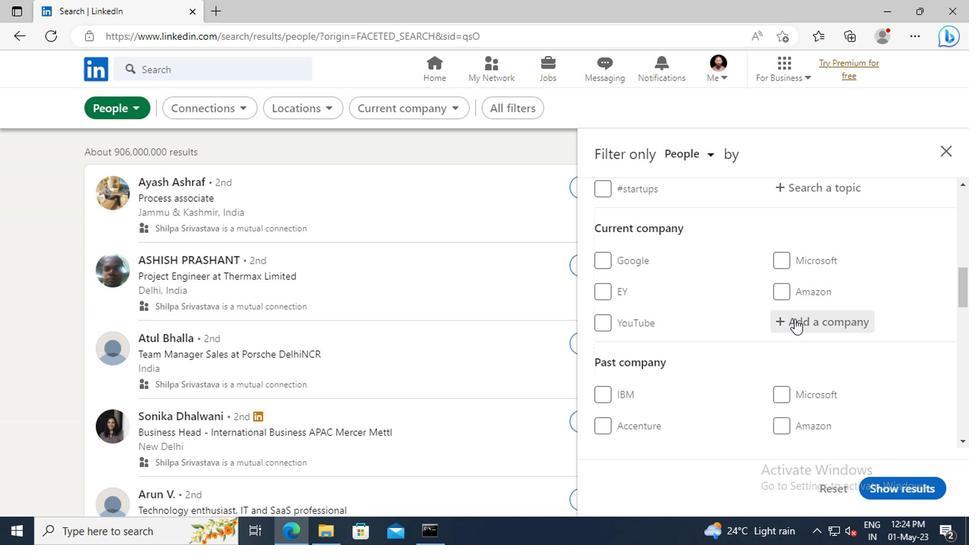 
Action: Key pressed <Key.shift>DENAVE
Screenshot: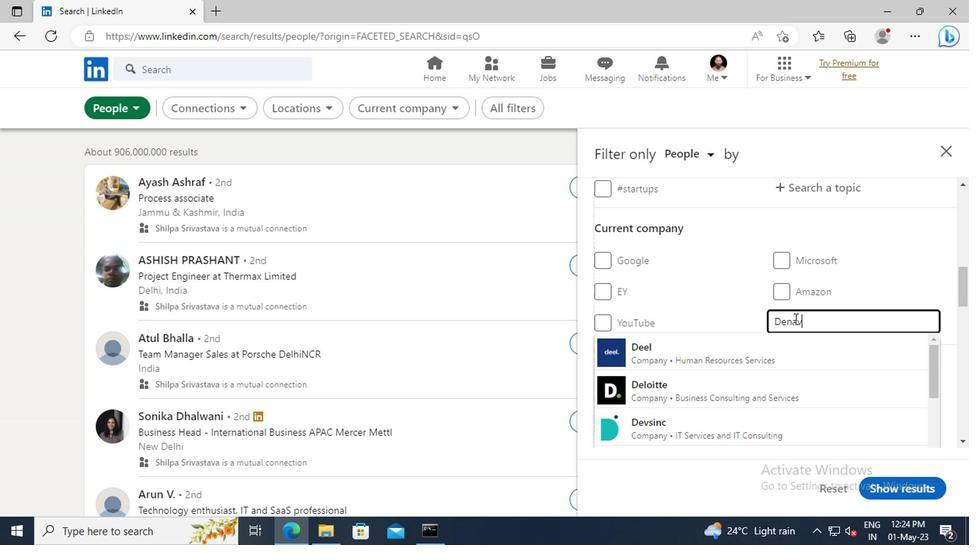 
Action: Mouse moved to (676, 354)
Screenshot: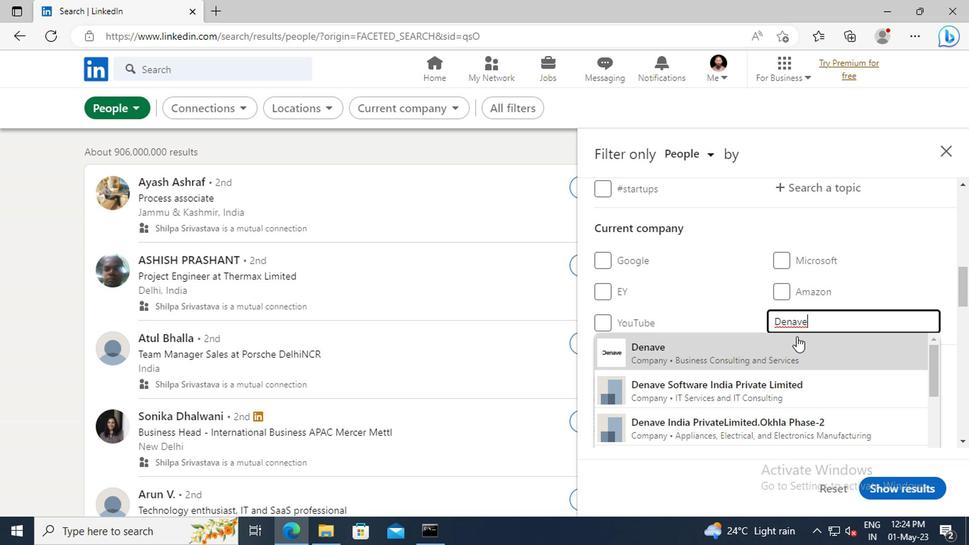 
Action: Mouse pressed left at (676, 354)
Screenshot: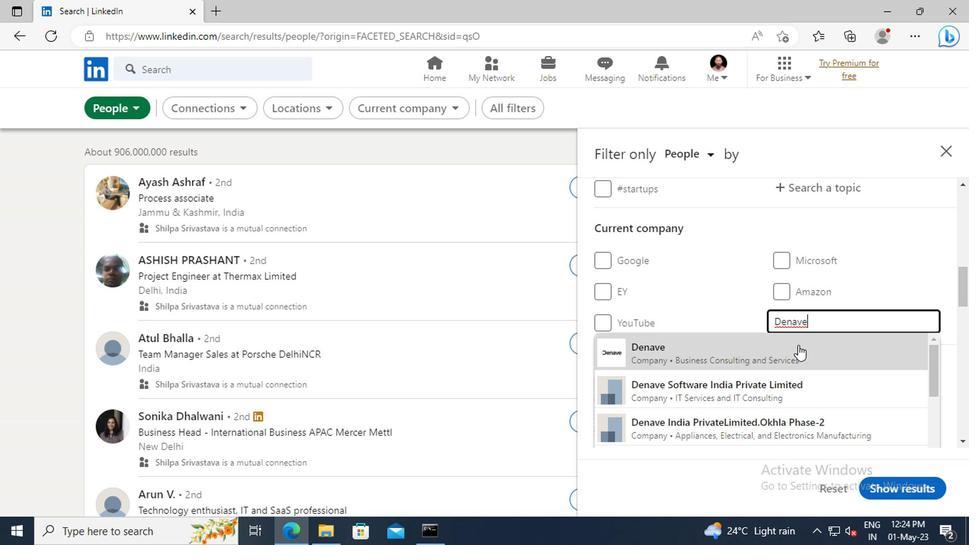 
Action: Mouse scrolled (676, 353) with delta (0, 0)
Screenshot: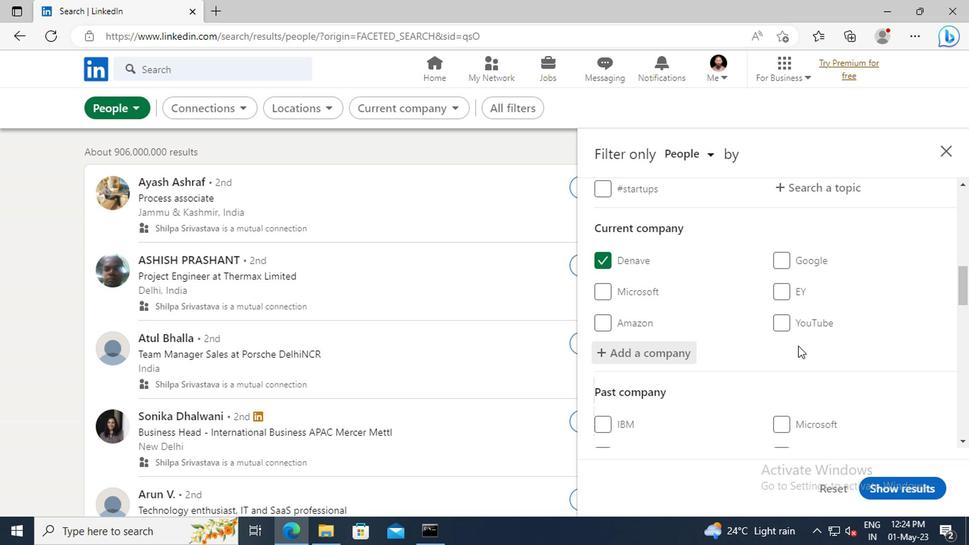 
Action: Mouse scrolled (676, 353) with delta (0, 0)
Screenshot: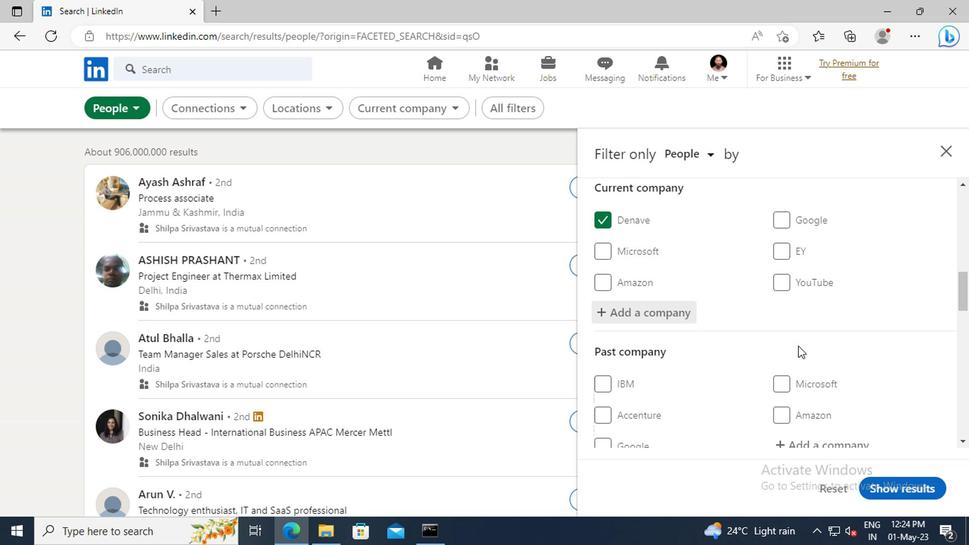 
Action: Mouse scrolled (676, 353) with delta (0, 0)
Screenshot: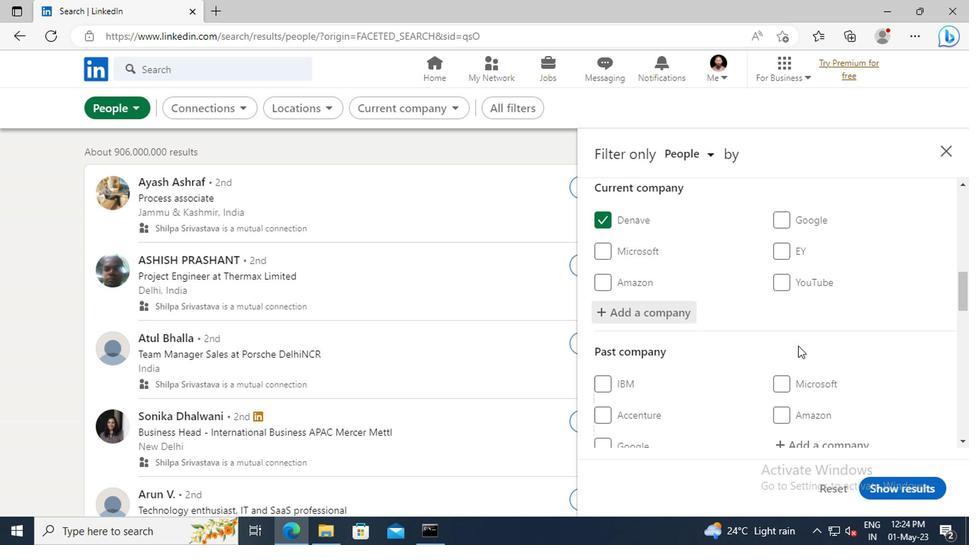 
Action: Mouse scrolled (676, 353) with delta (0, 0)
Screenshot: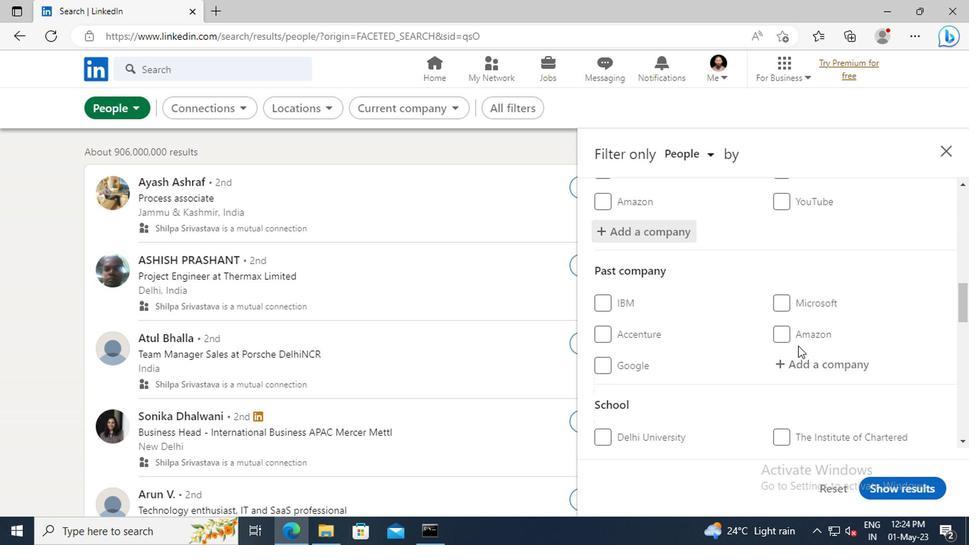 
Action: Mouse scrolled (676, 353) with delta (0, 0)
Screenshot: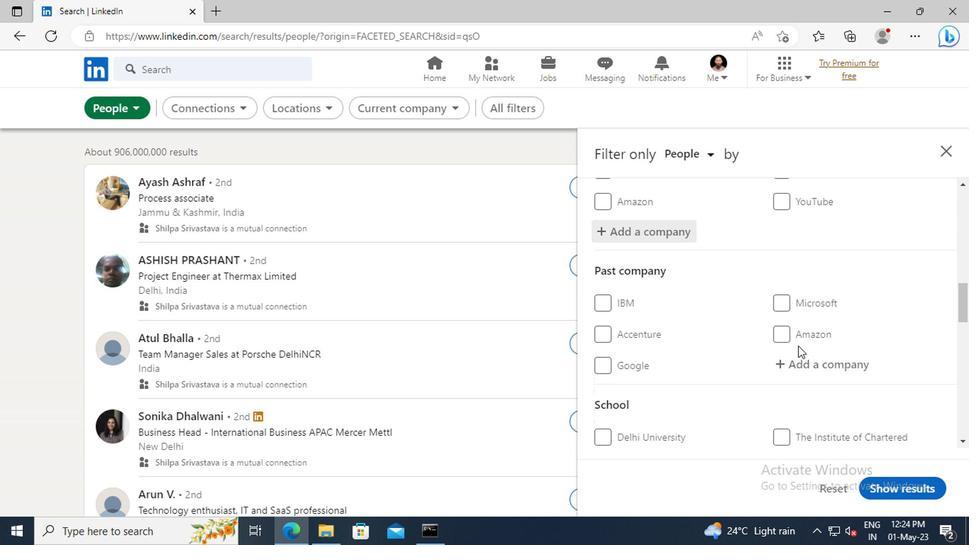 
Action: Mouse scrolled (676, 353) with delta (0, 0)
Screenshot: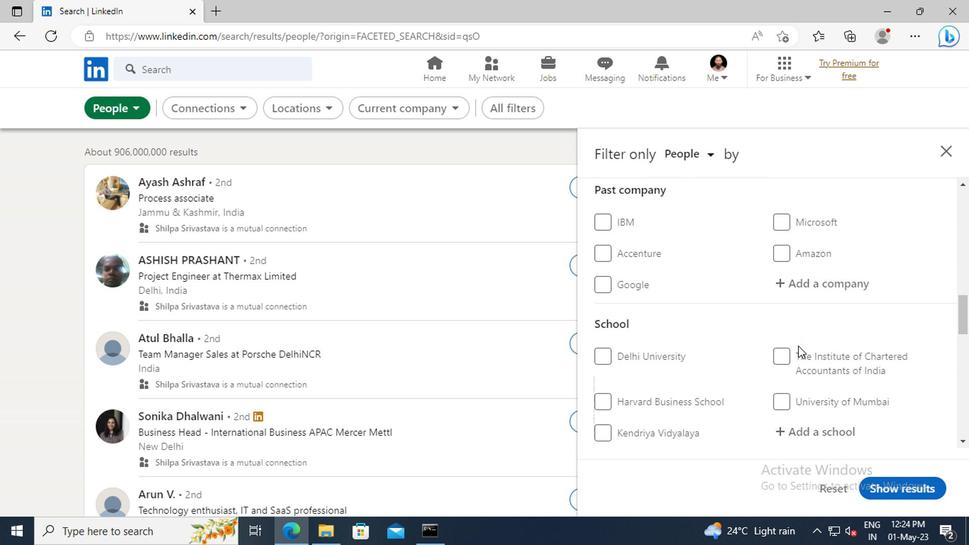 
Action: Mouse scrolled (676, 353) with delta (0, 0)
Screenshot: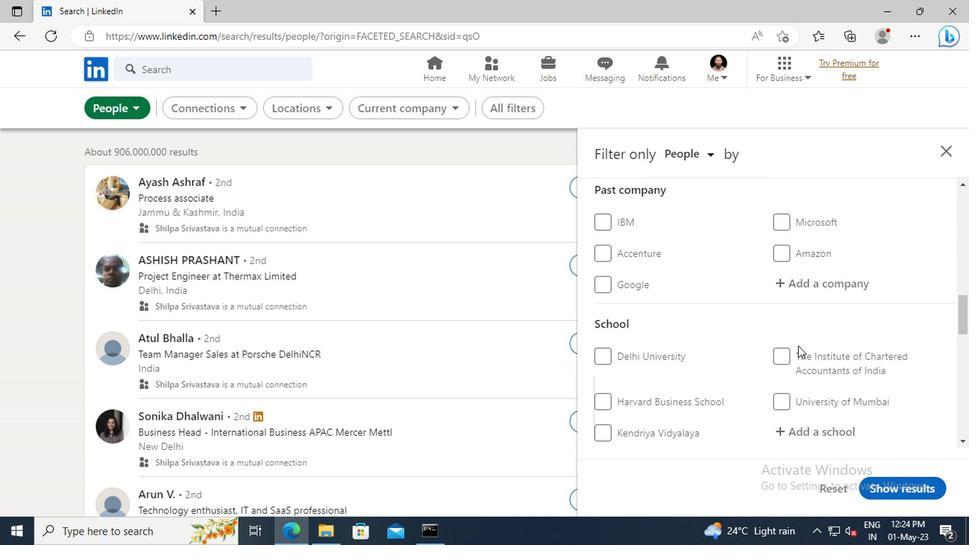 
Action: Mouse moved to (668, 357)
Screenshot: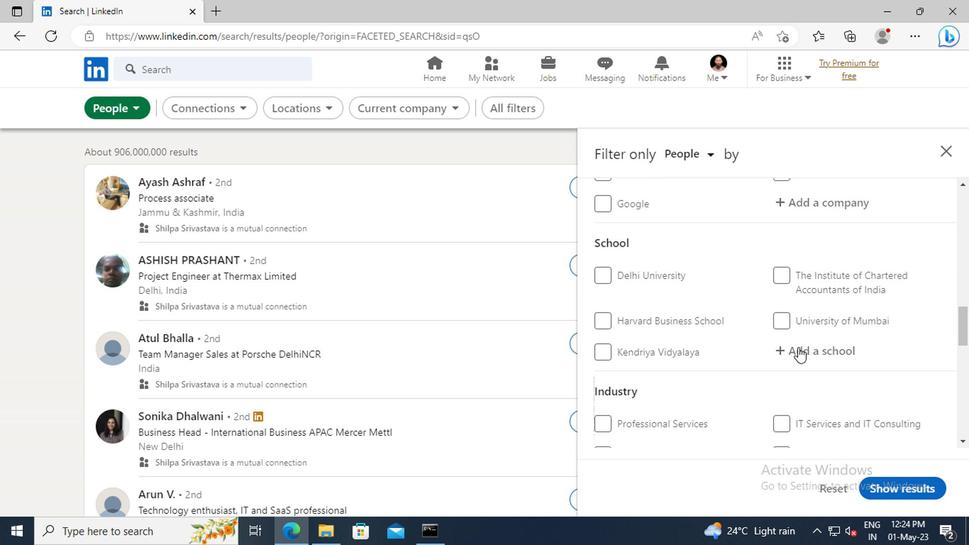 
Action: Mouse pressed left at (668, 357)
Screenshot: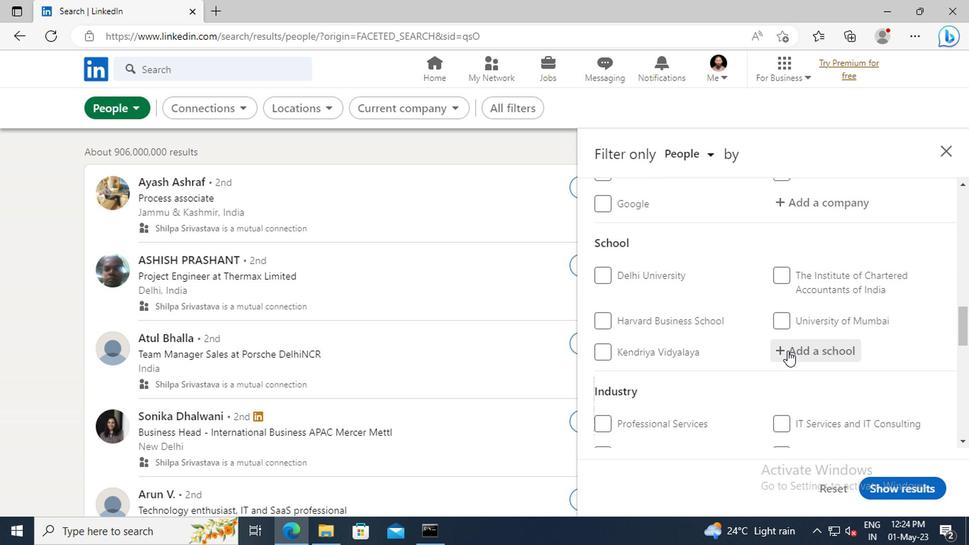 
Action: Key pressed <Key.shift>THE<Key.space><Key.shift>INTERIOR<Key.space><Key.shift>DES
Screenshot: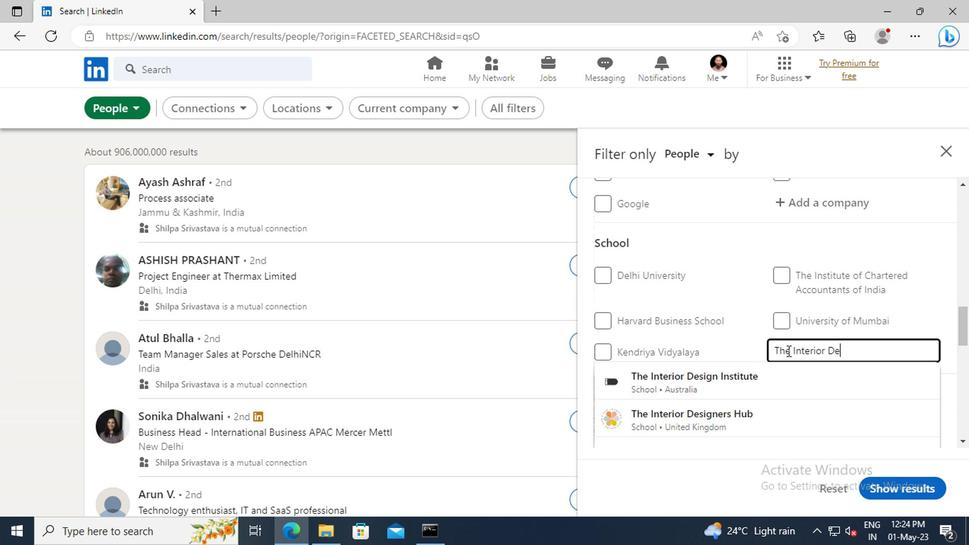 
Action: Mouse moved to (659, 377)
Screenshot: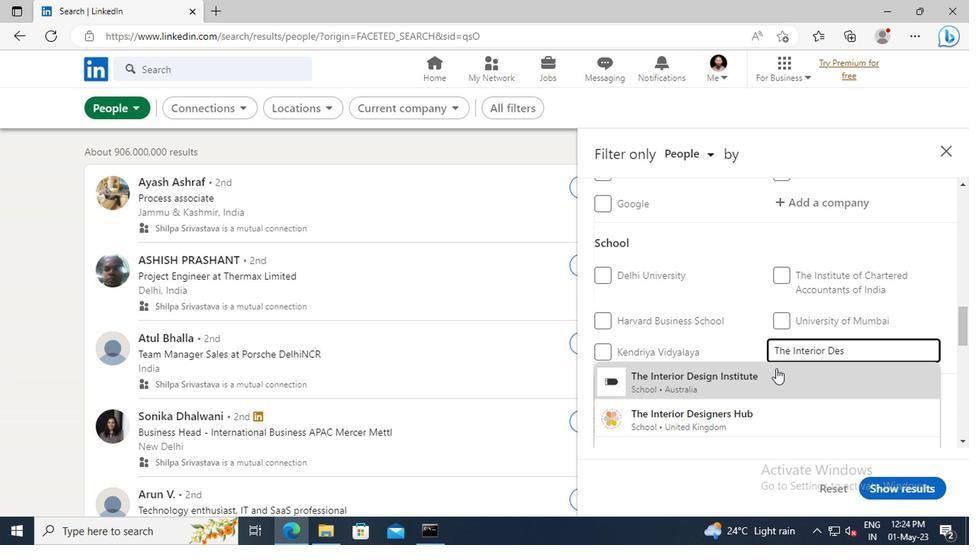 
Action: Mouse pressed left at (659, 377)
Screenshot: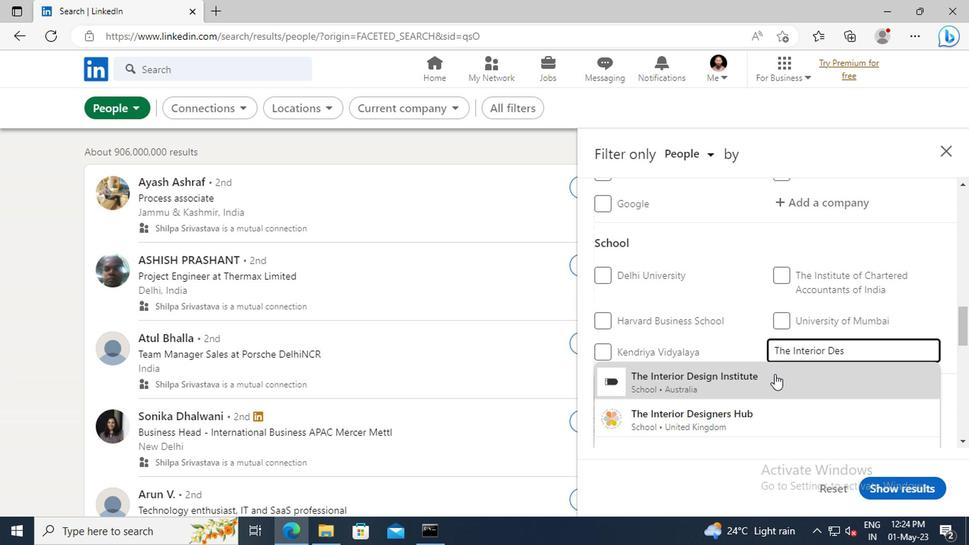 
Action: Mouse scrolled (659, 376) with delta (0, 0)
Screenshot: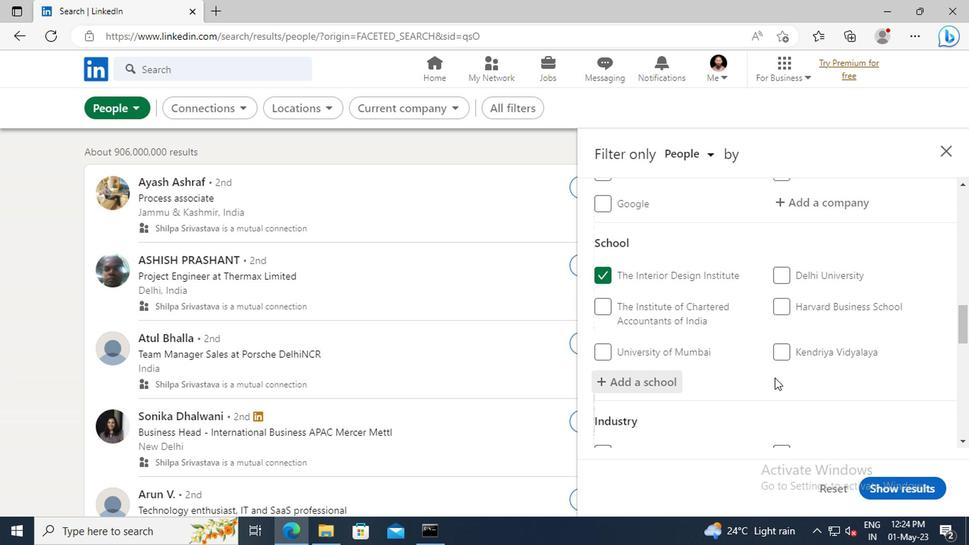 
Action: Mouse scrolled (659, 376) with delta (0, 0)
Screenshot: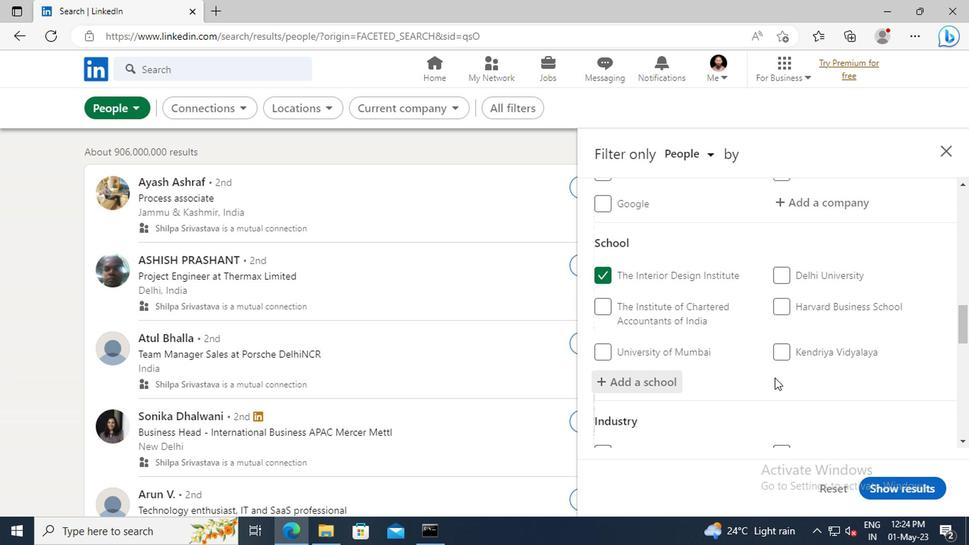 
Action: Mouse scrolled (659, 376) with delta (0, 0)
Screenshot: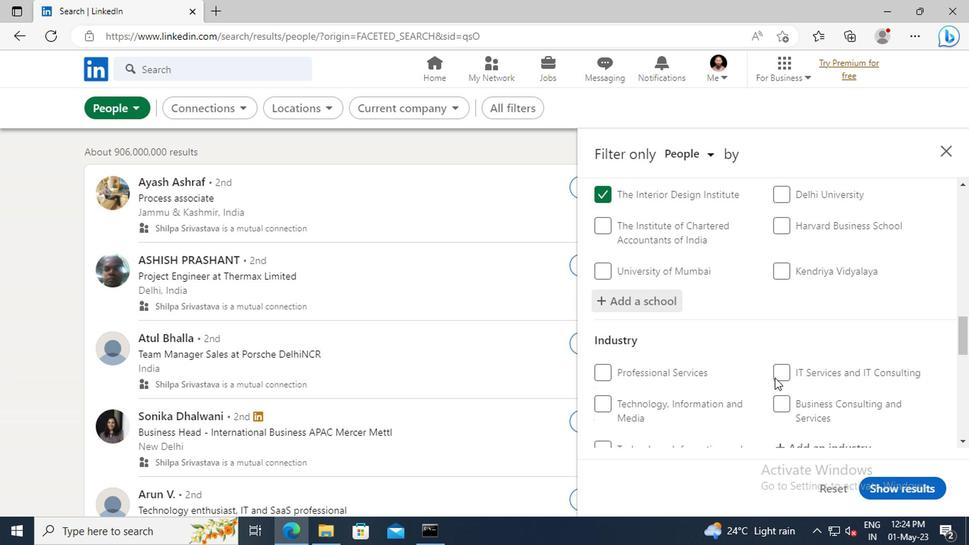 
Action: Mouse scrolled (659, 376) with delta (0, 0)
Screenshot: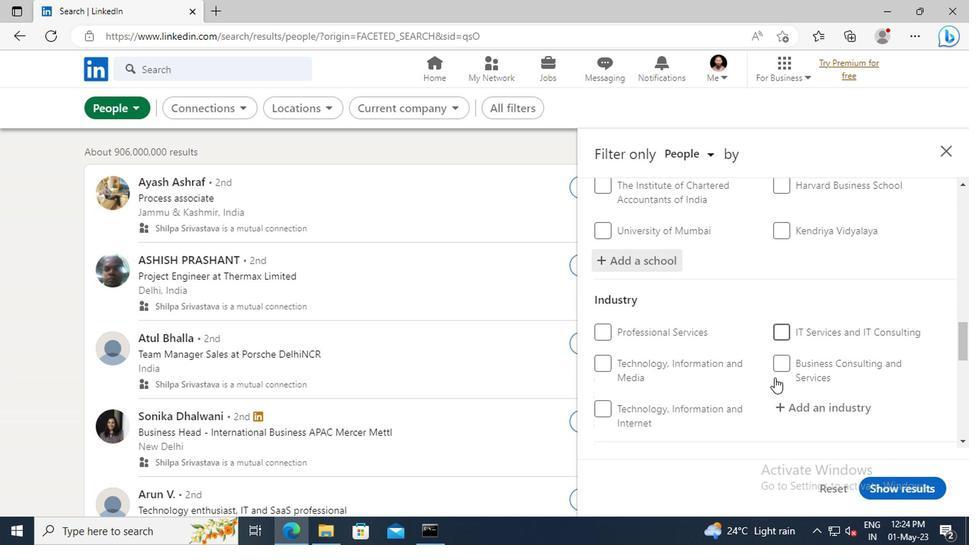 
Action: Mouse moved to (666, 372)
Screenshot: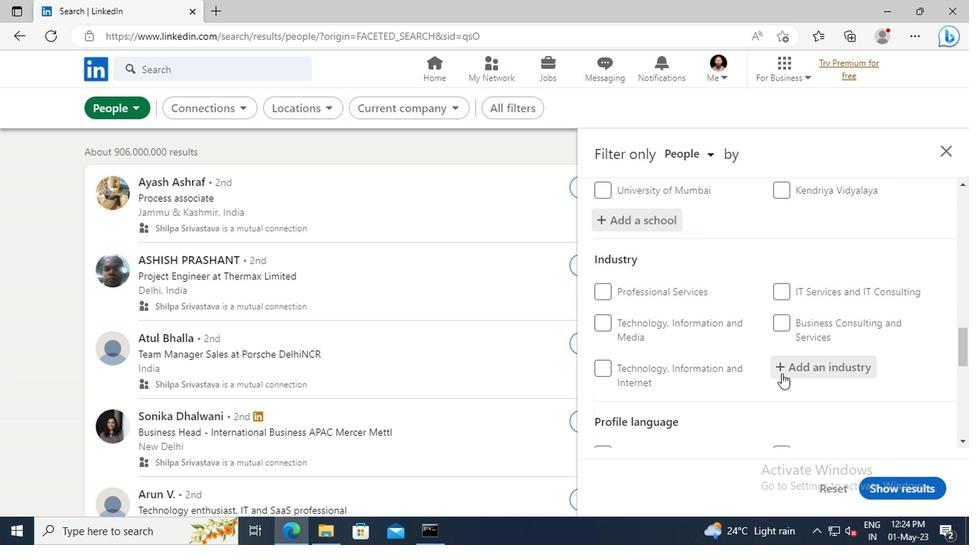 
Action: Mouse pressed left at (666, 372)
Screenshot: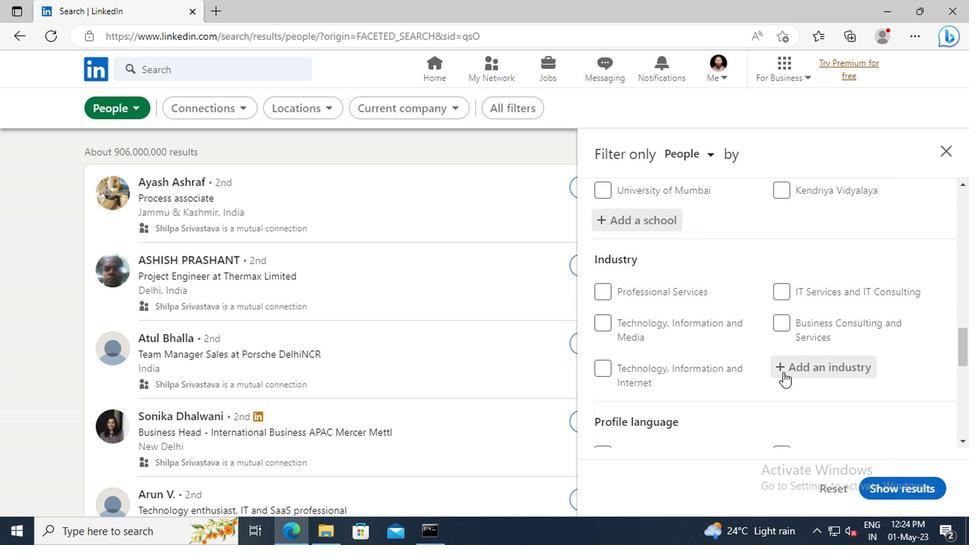 
Action: Key pressed <Key.shift>PET<Key.space><Key.shift>SER
Screenshot: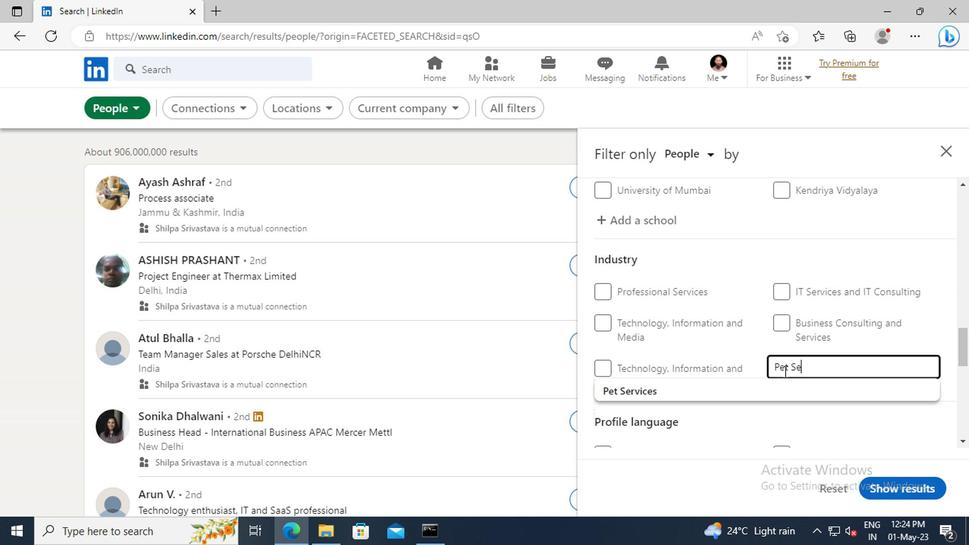 
Action: Mouse moved to (653, 384)
Screenshot: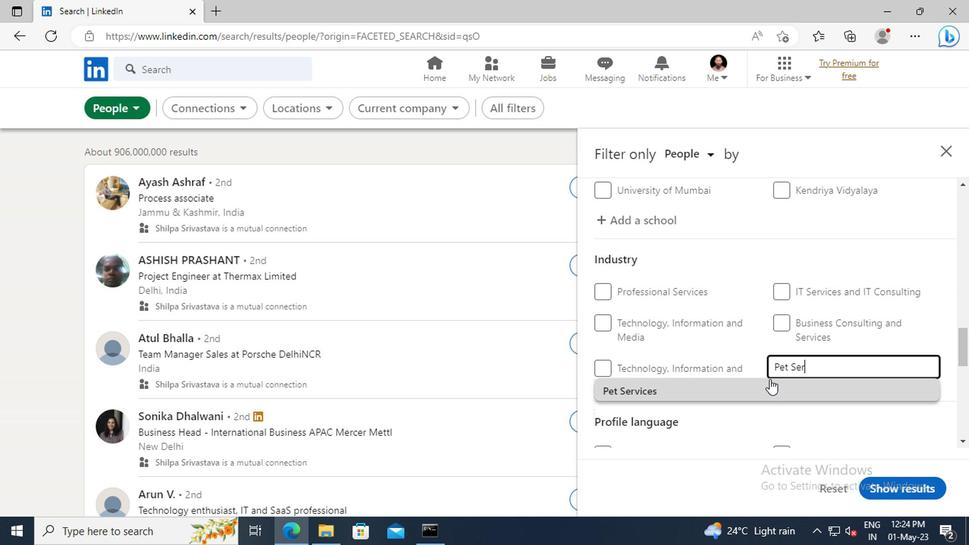 
Action: Mouse pressed left at (653, 384)
Screenshot: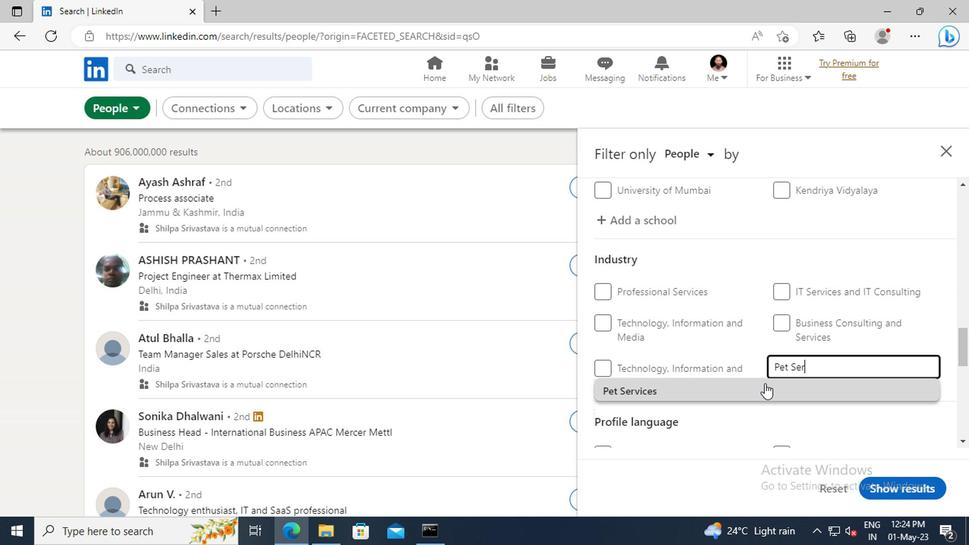 
Action: Mouse scrolled (653, 383) with delta (0, 0)
Screenshot: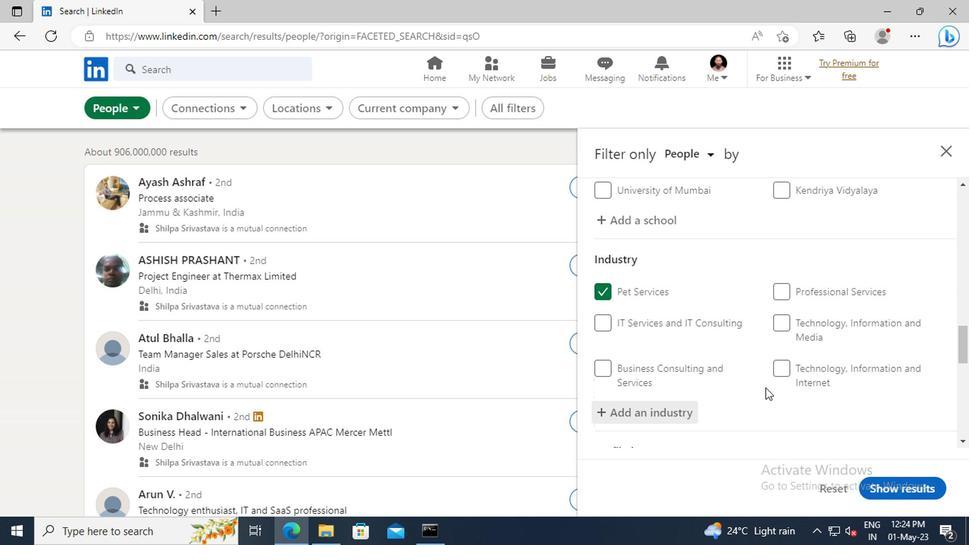 
Action: Mouse scrolled (653, 383) with delta (0, 0)
Screenshot: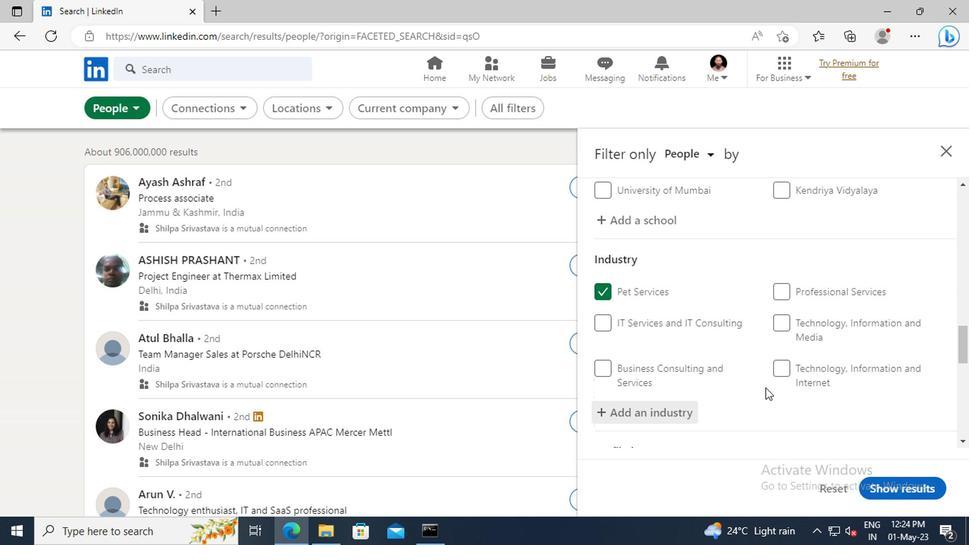 
Action: Mouse moved to (653, 383)
Screenshot: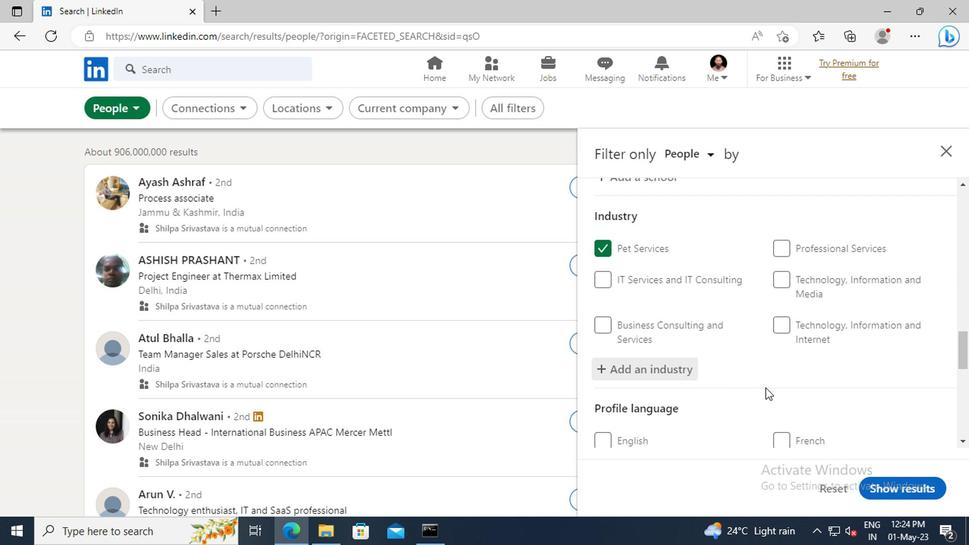 
Action: Mouse scrolled (653, 382) with delta (0, 0)
Screenshot: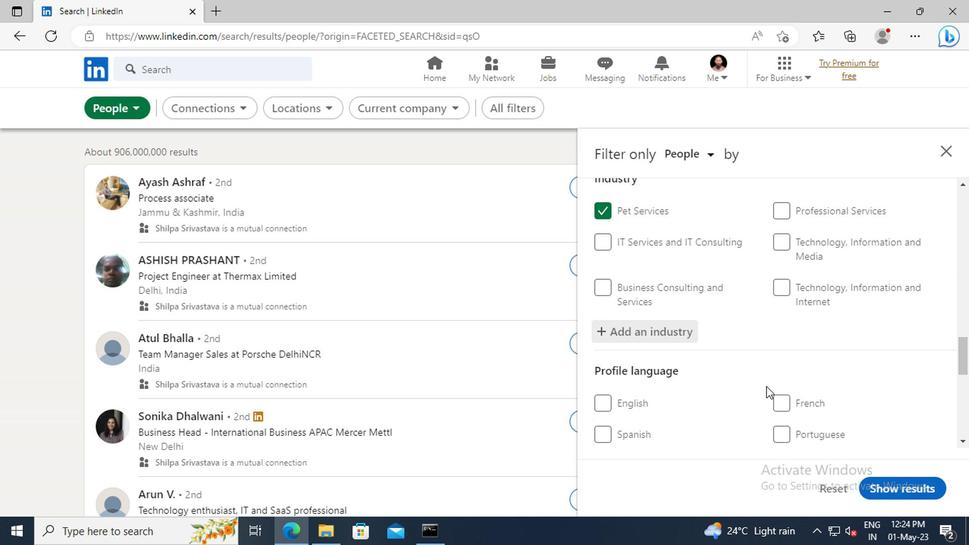 
Action: Mouse scrolled (653, 382) with delta (0, 0)
Screenshot: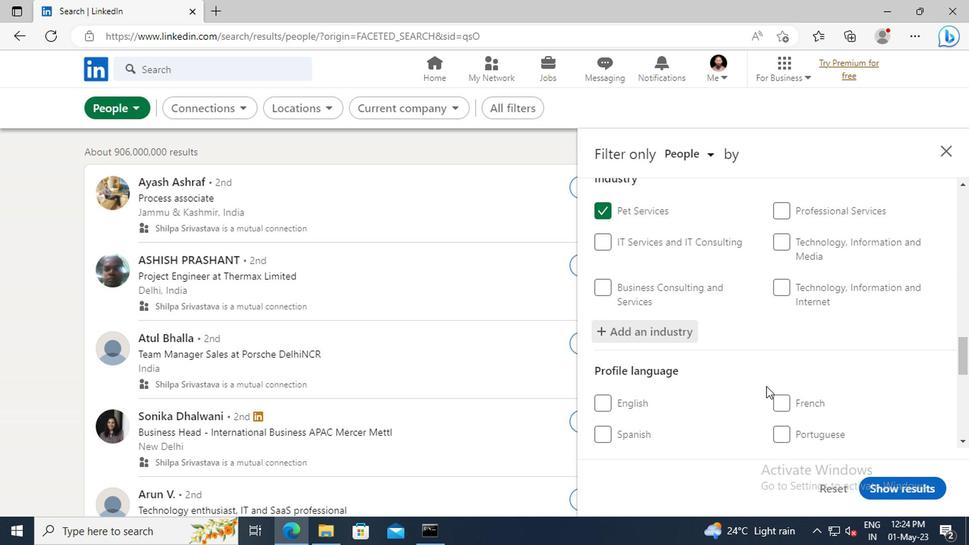
Action: Mouse moved to (653, 381)
Screenshot: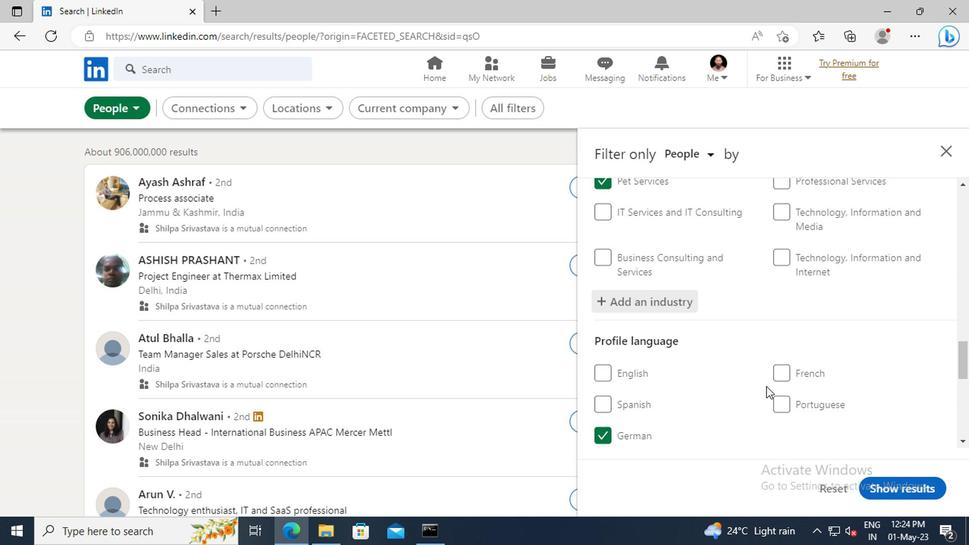 
Action: Mouse scrolled (653, 381) with delta (0, 0)
Screenshot: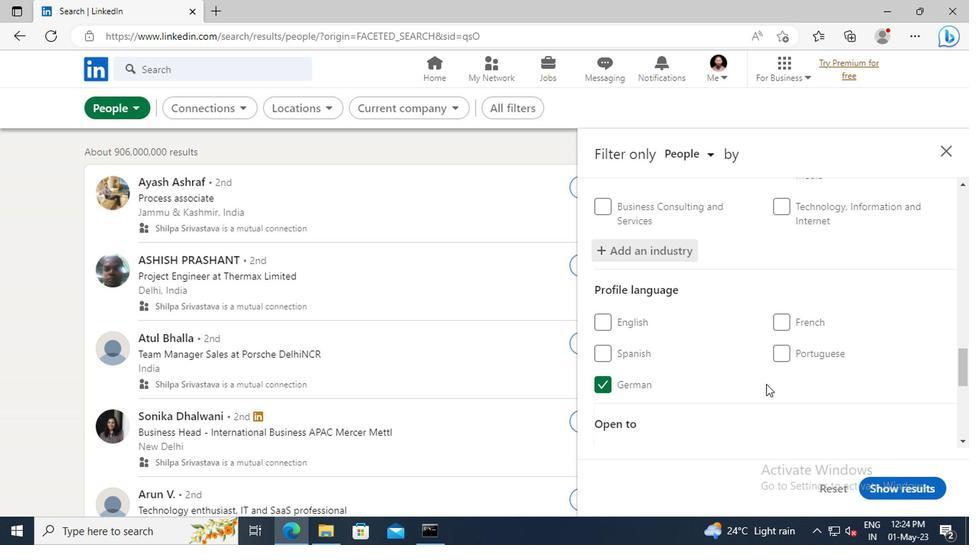 
Action: Mouse scrolled (653, 381) with delta (0, 0)
Screenshot: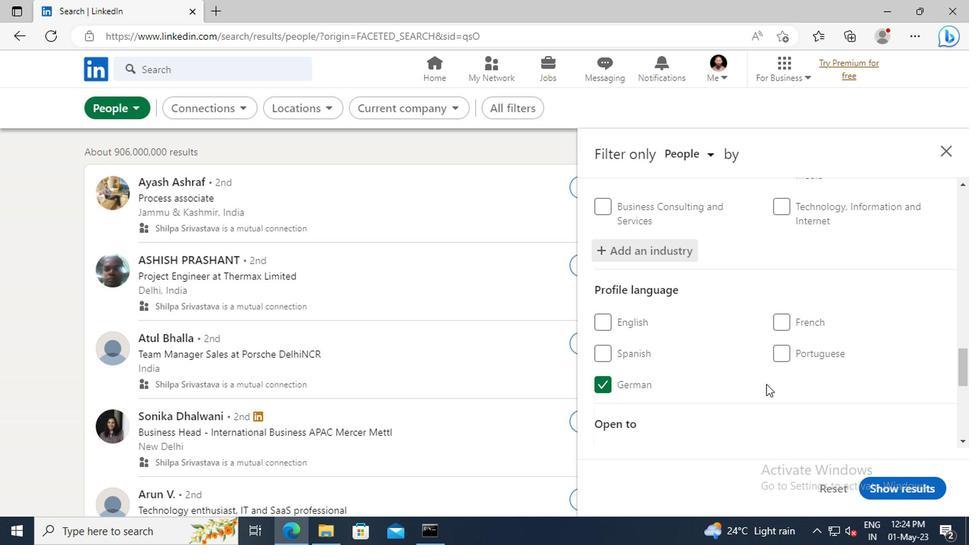 
Action: Mouse moved to (653, 381)
Screenshot: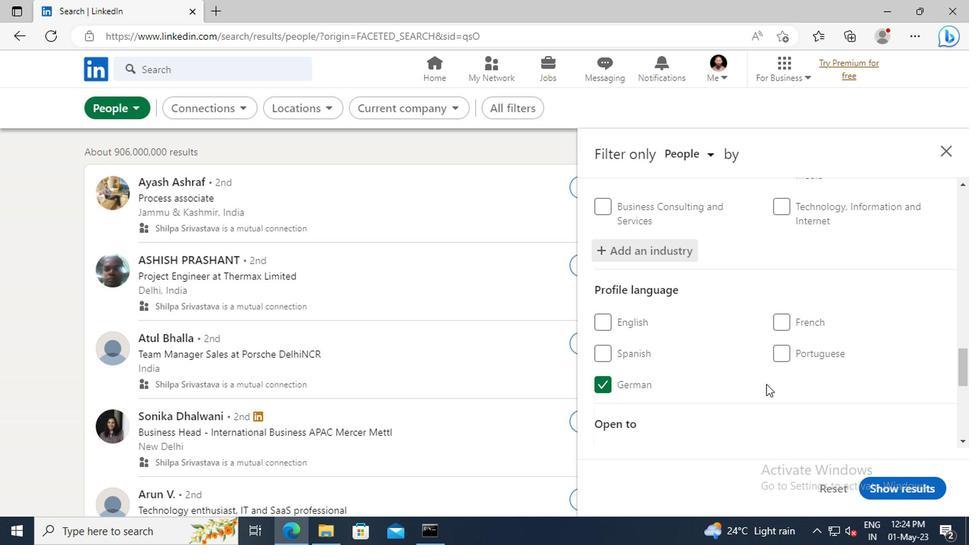 
Action: Mouse scrolled (653, 380) with delta (0, 0)
Screenshot: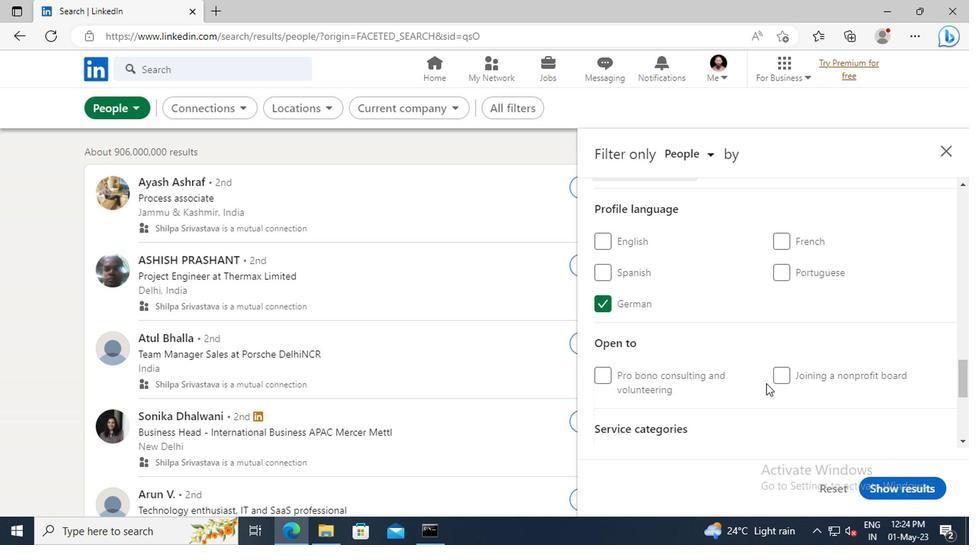 
Action: Mouse scrolled (653, 380) with delta (0, 0)
Screenshot: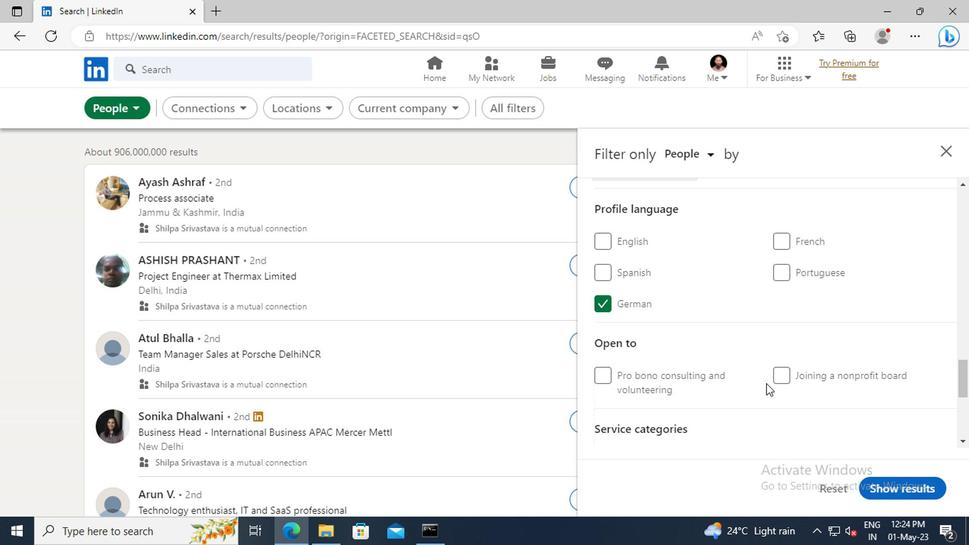 
Action: Mouse scrolled (653, 380) with delta (0, 0)
Screenshot: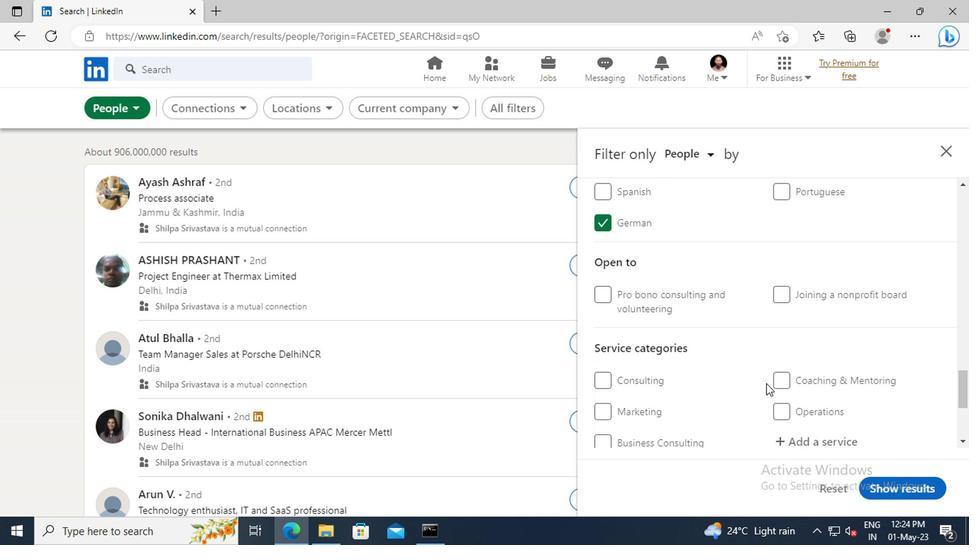 
Action: Mouse scrolled (653, 380) with delta (0, 0)
Screenshot: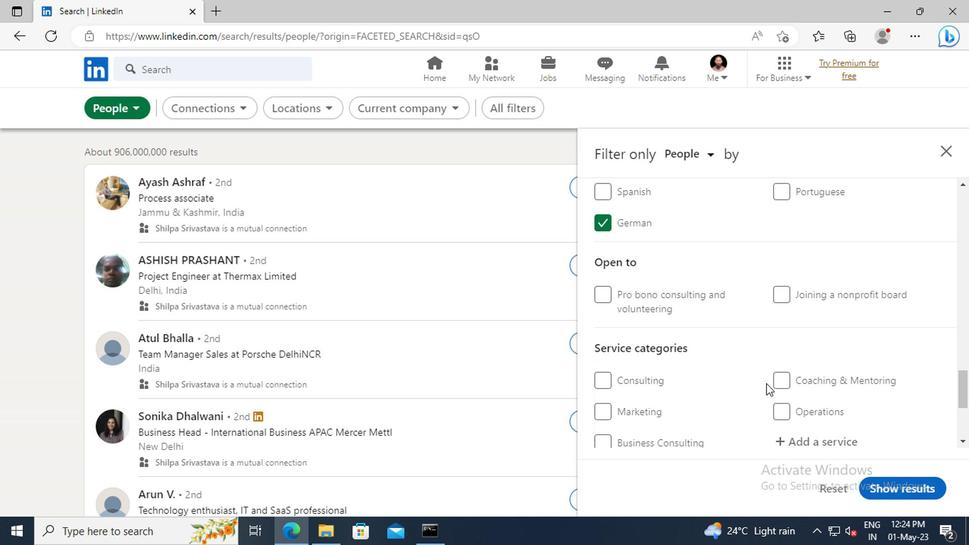 
Action: Mouse moved to (665, 367)
Screenshot: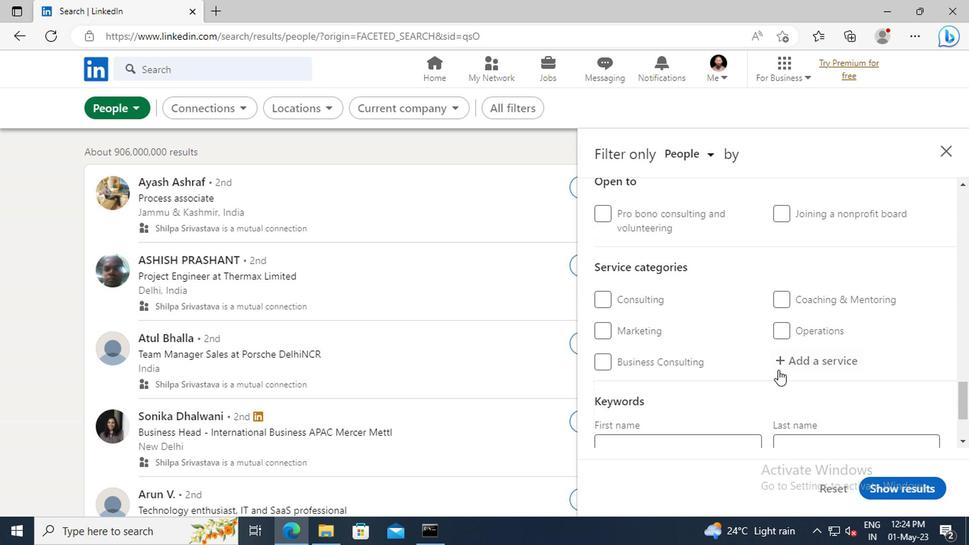 
Action: Mouse pressed left at (665, 367)
Screenshot: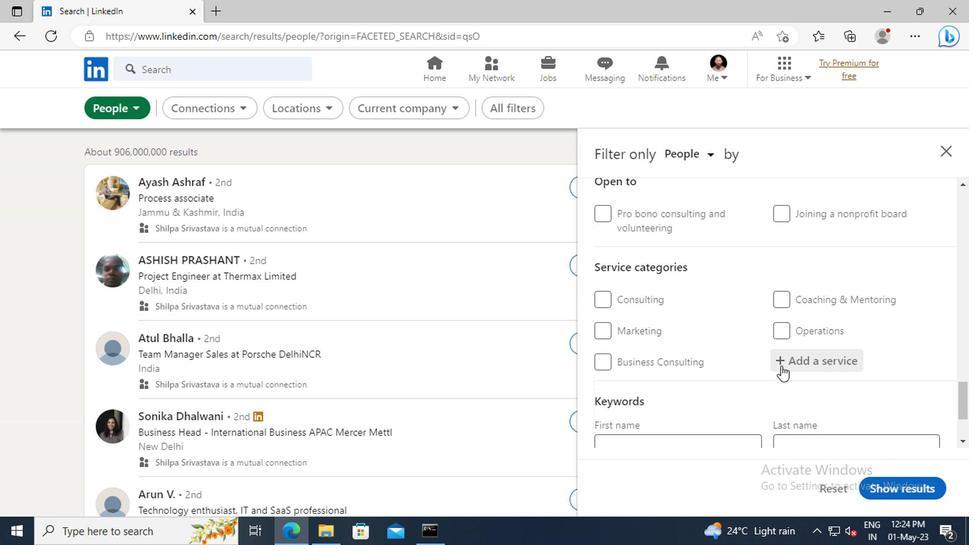 
Action: Key pressed <Key.shift>INSURAN
Screenshot: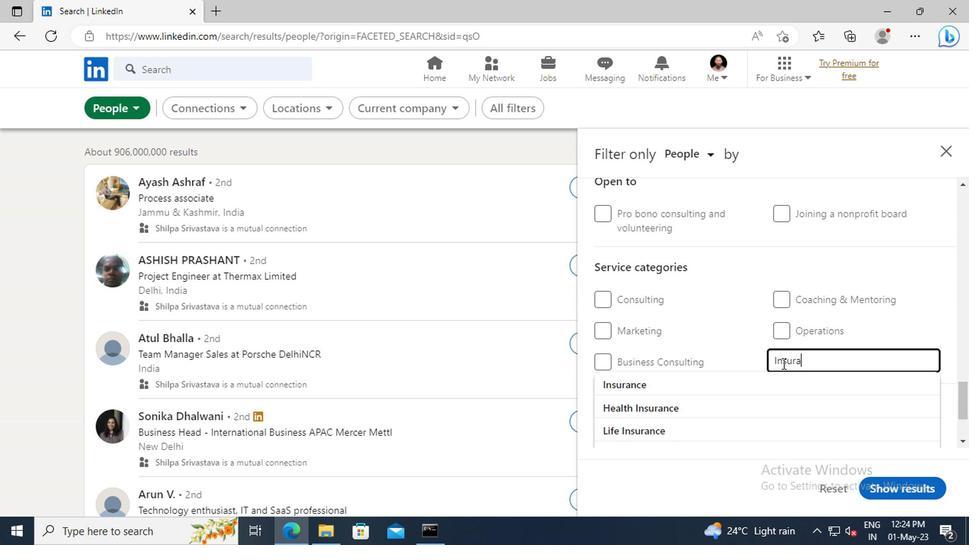 
Action: Mouse moved to (658, 378)
Screenshot: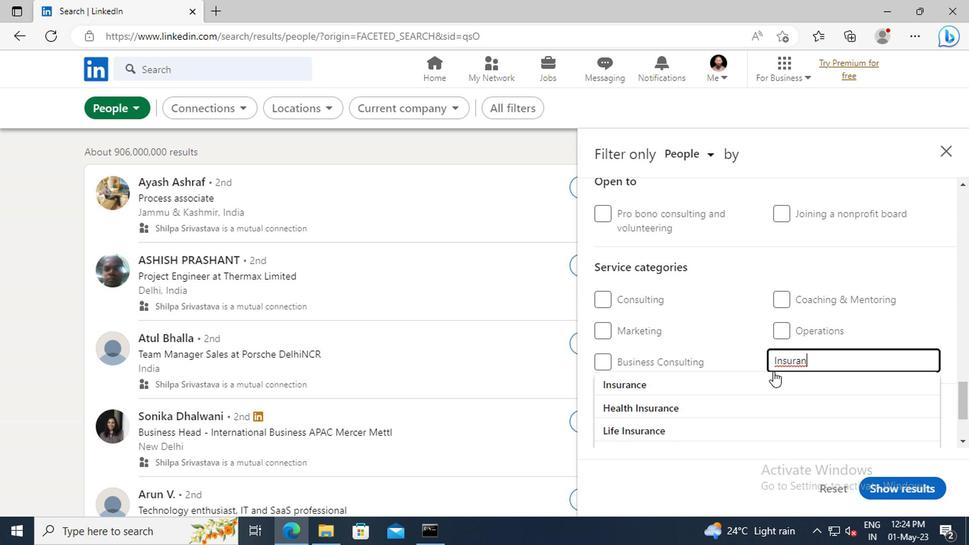 
Action: Mouse pressed left at (658, 378)
Screenshot: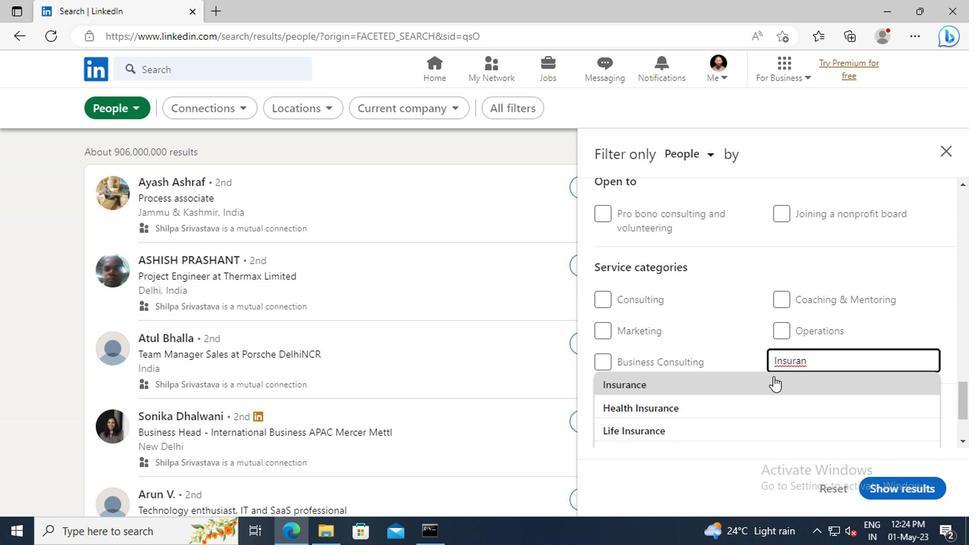 
Action: Mouse scrolled (658, 378) with delta (0, 0)
Screenshot: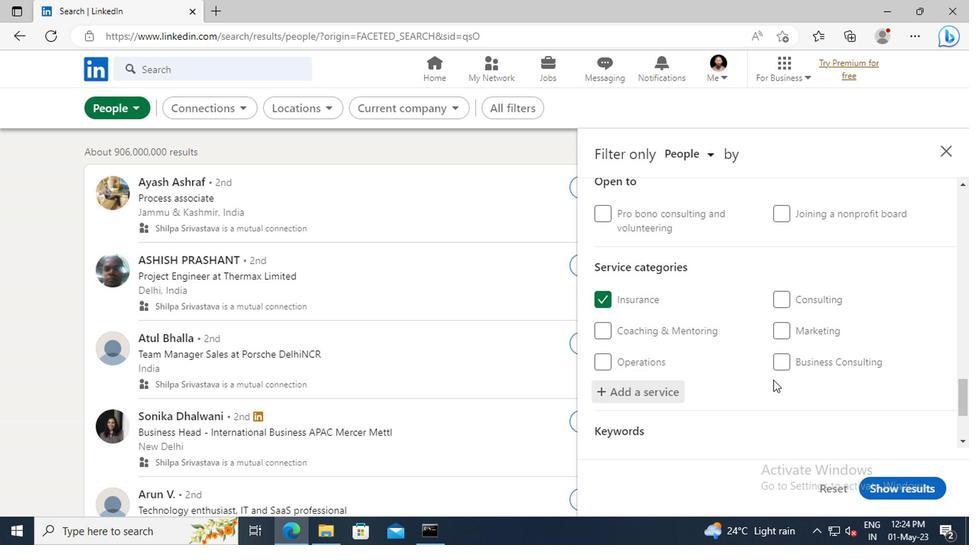 
Action: Mouse scrolled (658, 378) with delta (0, 0)
Screenshot: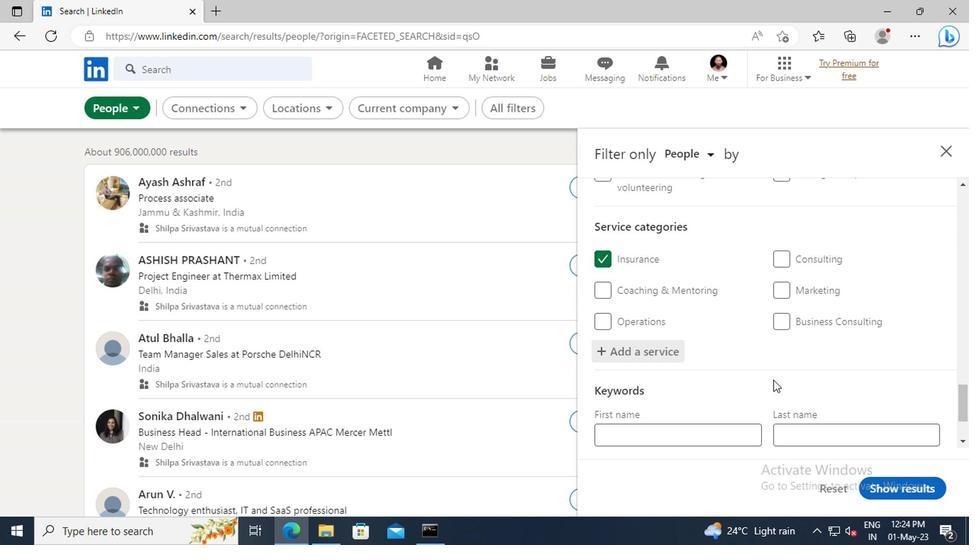 
Action: Mouse scrolled (658, 378) with delta (0, 0)
Screenshot: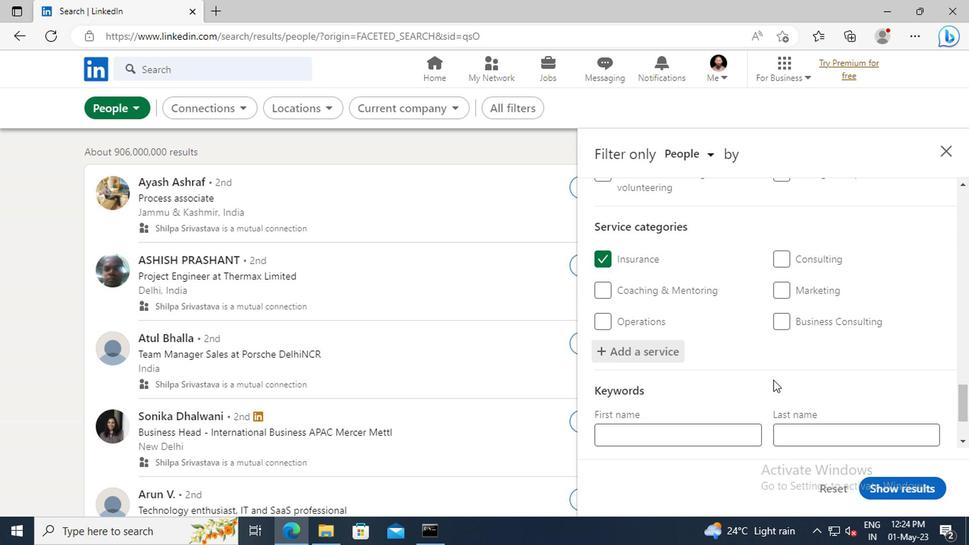 
Action: Mouse scrolled (658, 378) with delta (0, 0)
Screenshot: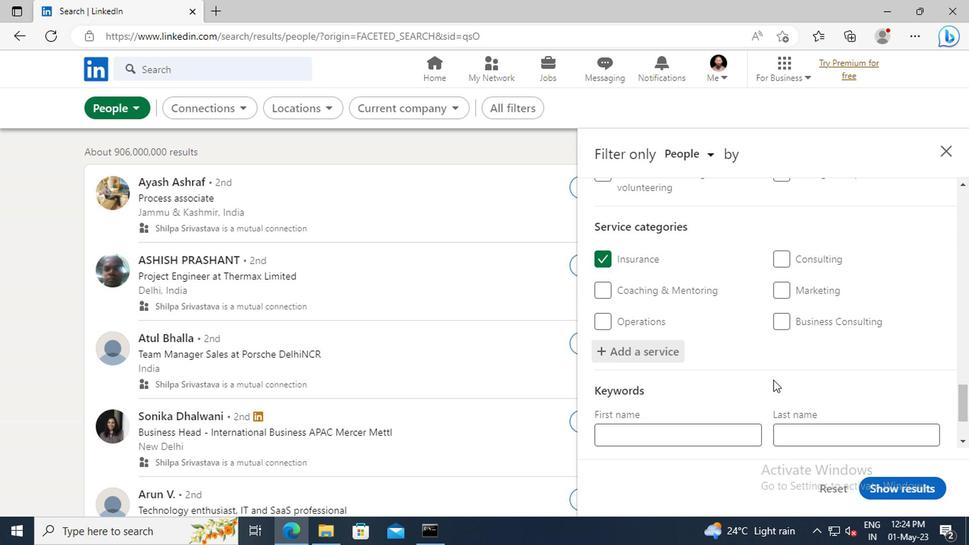 
Action: Mouse moved to (595, 384)
Screenshot: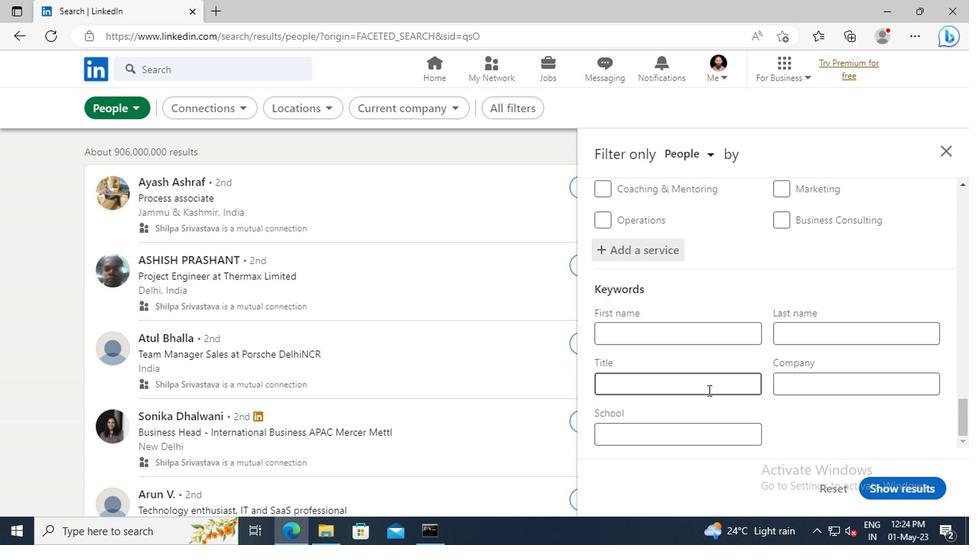 
Action: Mouse pressed left at (595, 384)
Screenshot: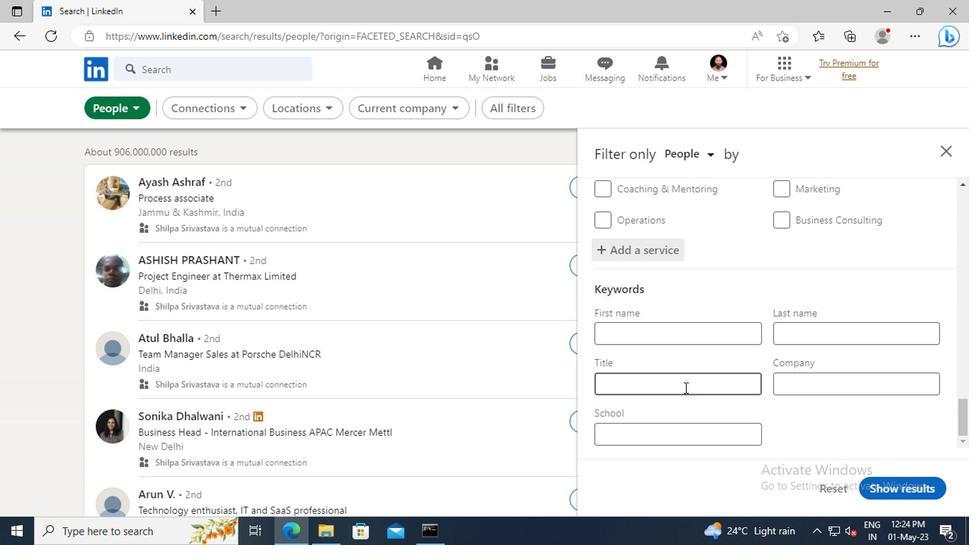 
Action: Key pressed <Key.shift>RESTAURANT<Key.space><Key.shift>MANAGER<Key.enter>
Screenshot: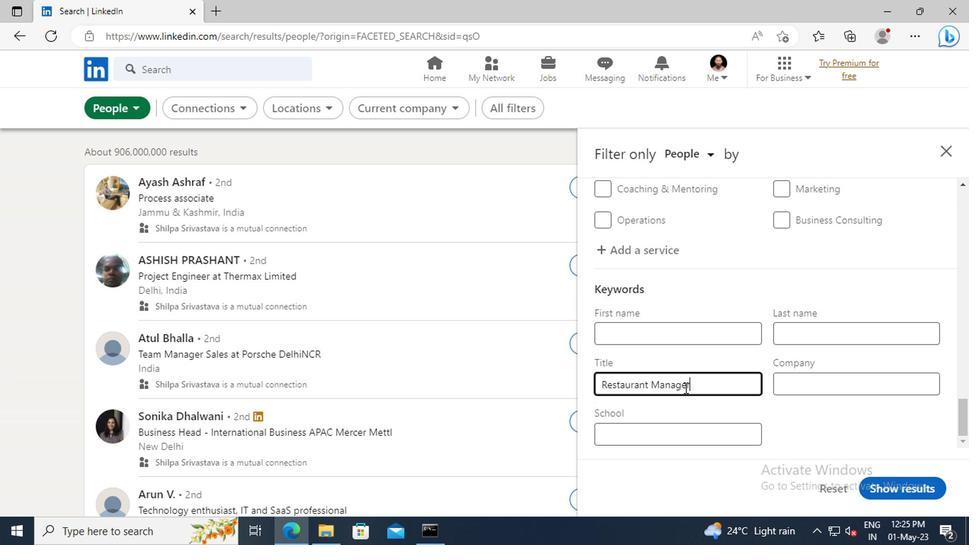 
Action: Mouse moved to (731, 453)
Screenshot: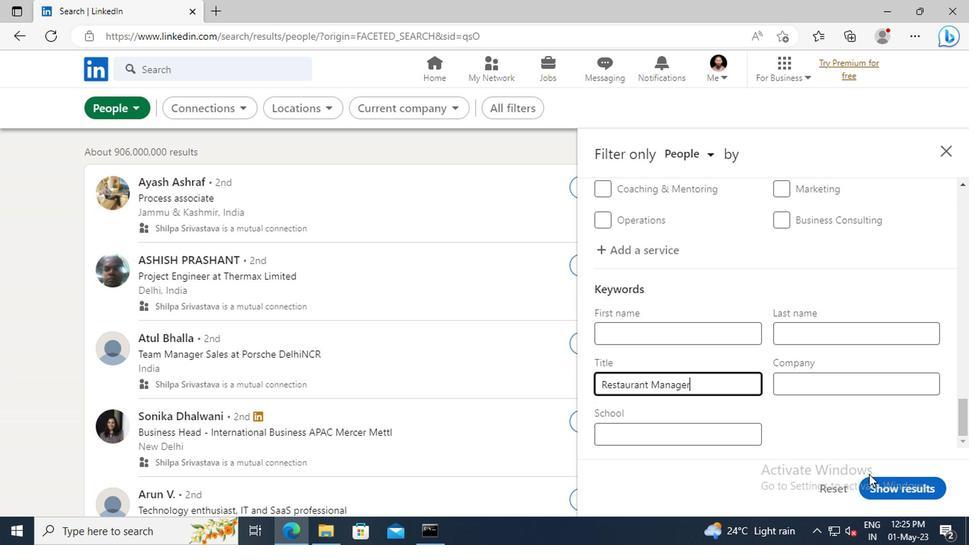 
Action: Mouse pressed left at (731, 453)
Screenshot: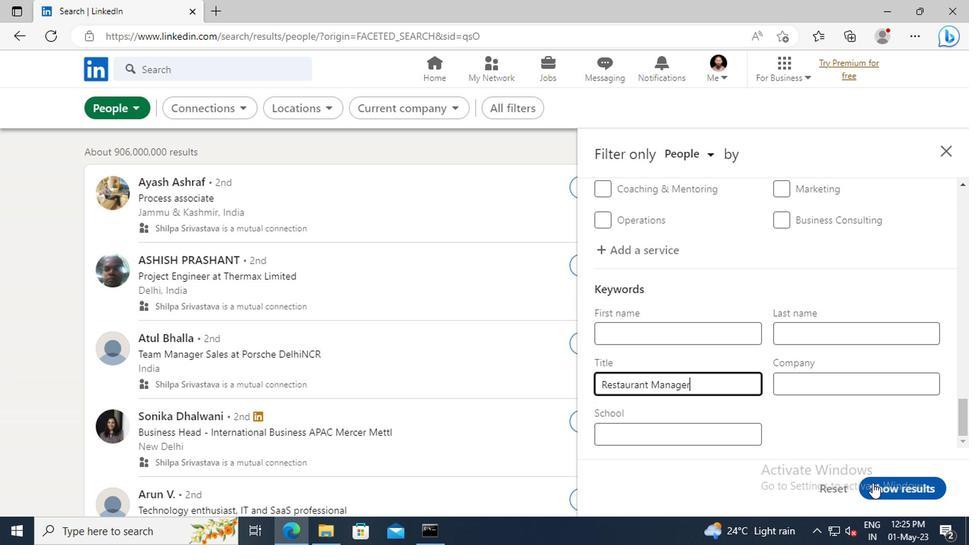 
